 Task: In the  document enviromentalpractices.html Select the last point and add comment:  'Excellent point!' Insert emoji reactions: 'Smile' Select all the potins and apply Title Case
Action: Mouse moved to (252, 396)
Screenshot: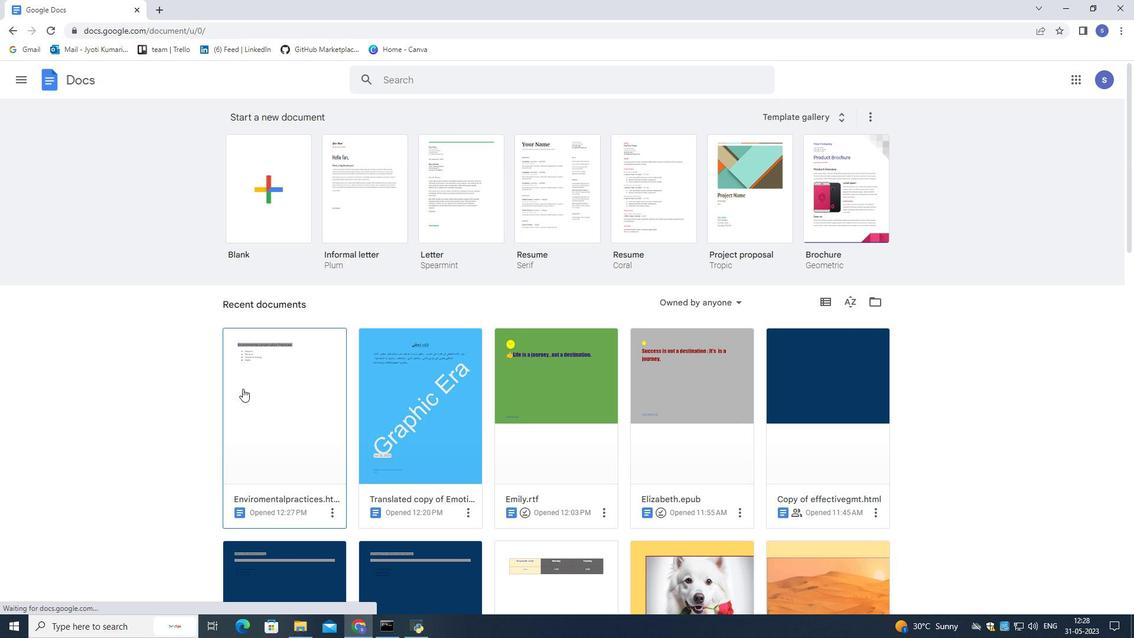 
Action: Mouse pressed left at (252, 396)
Screenshot: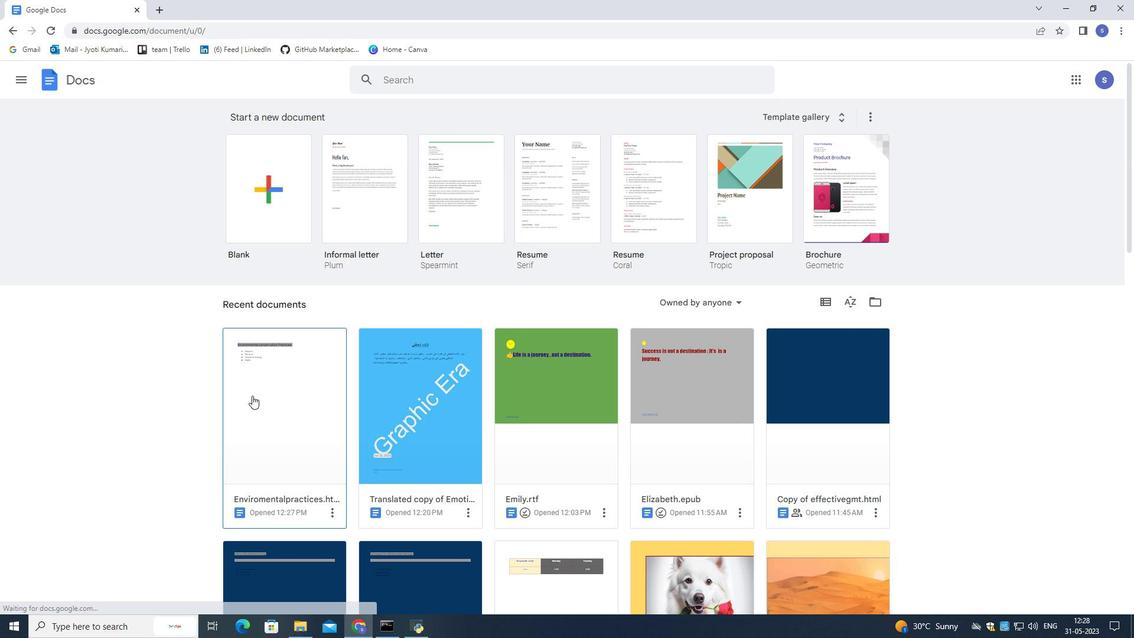 
Action: Mouse moved to (367, 281)
Screenshot: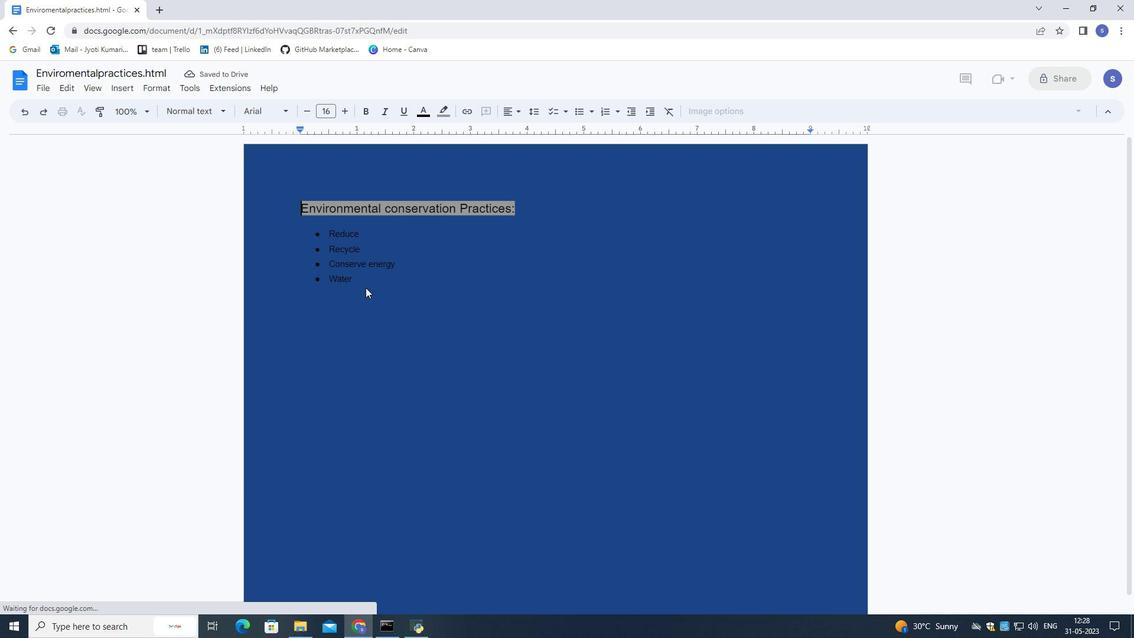 
Action: Mouse pressed left at (367, 281)
Screenshot: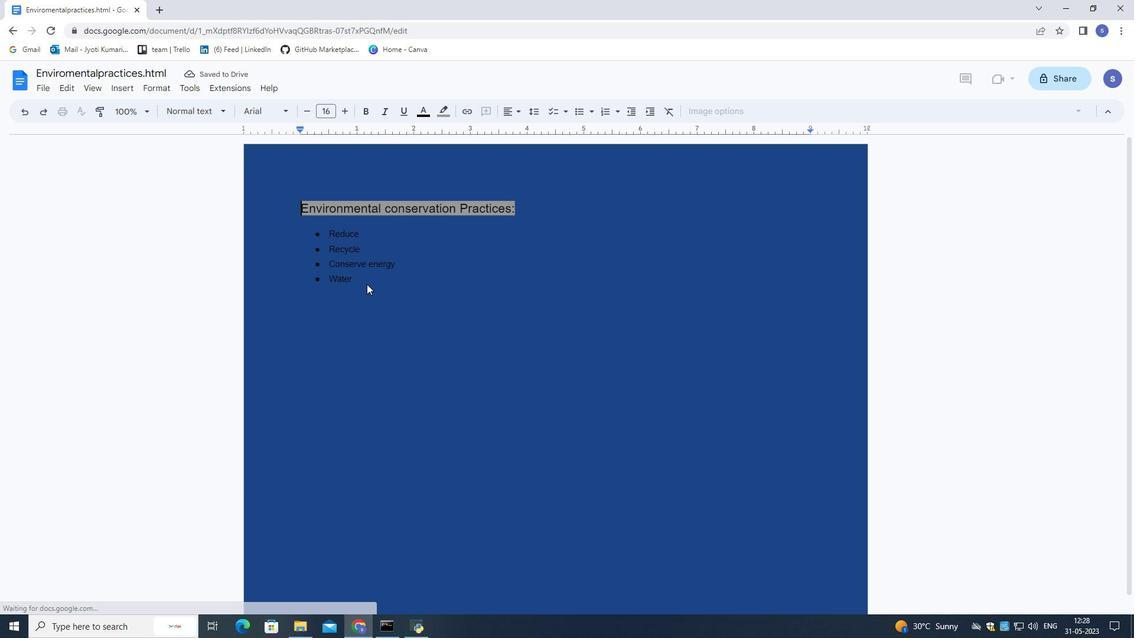 
Action: Mouse moved to (366, 277)
Screenshot: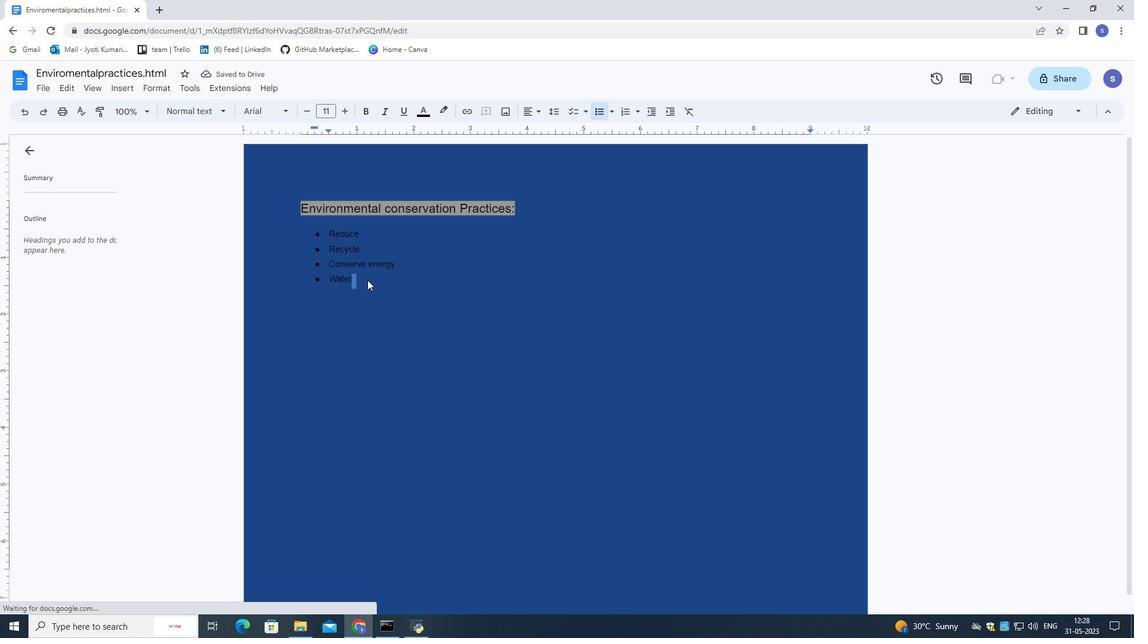 
Action: Mouse pressed left at (366, 277)
Screenshot: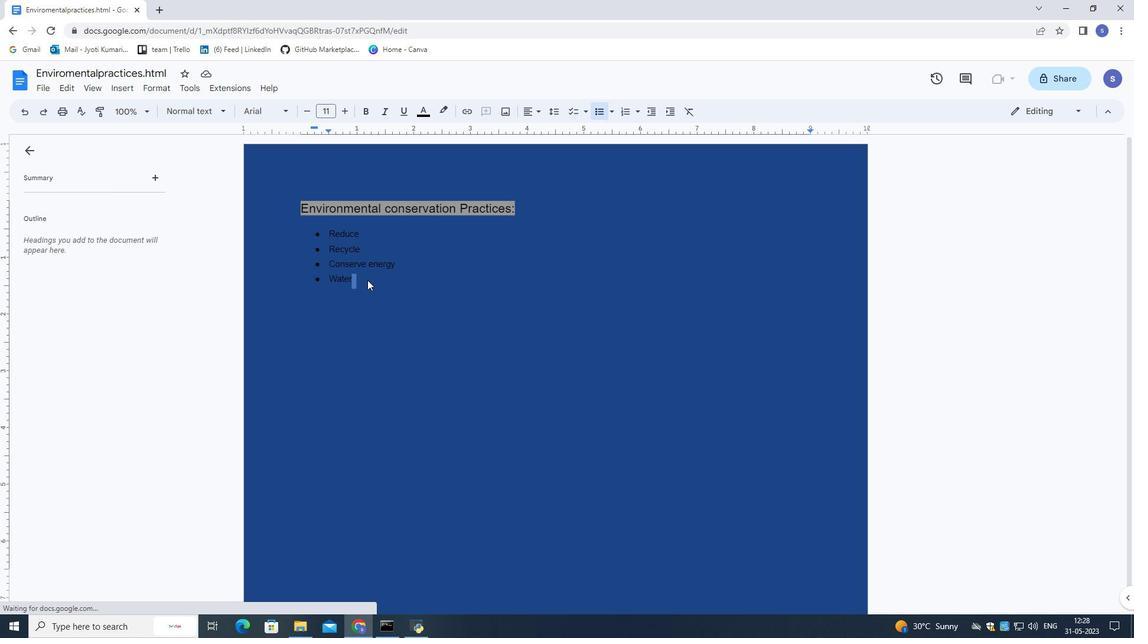 
Action: Mouse moved to (361, 296)
Screenshot: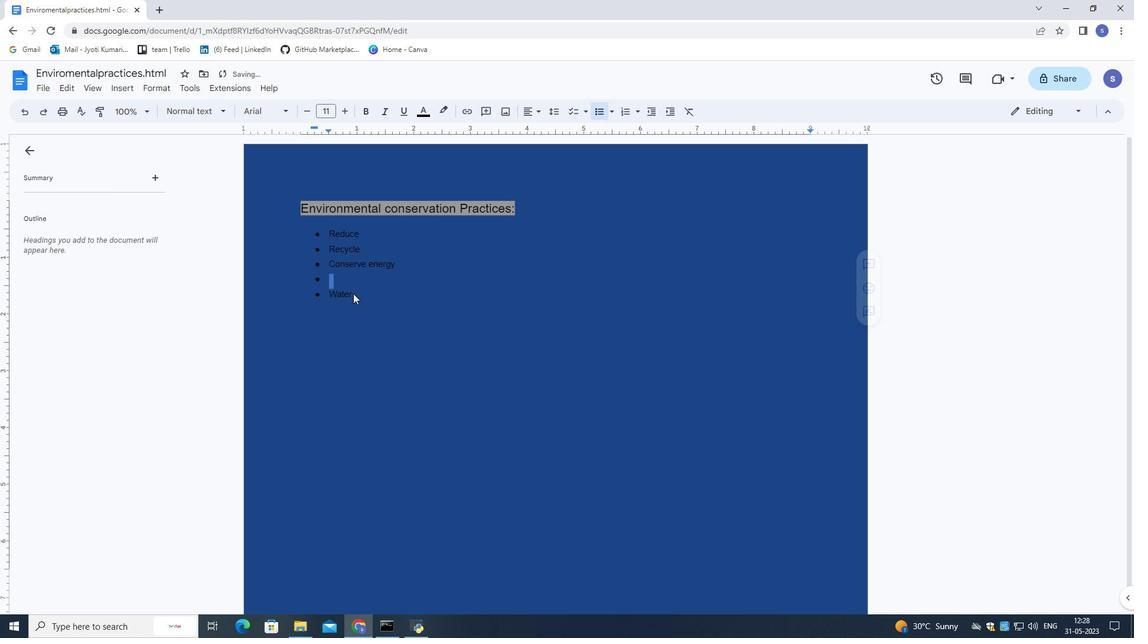 
Action: Mouse pressed left at (361, 296)
Screenshot: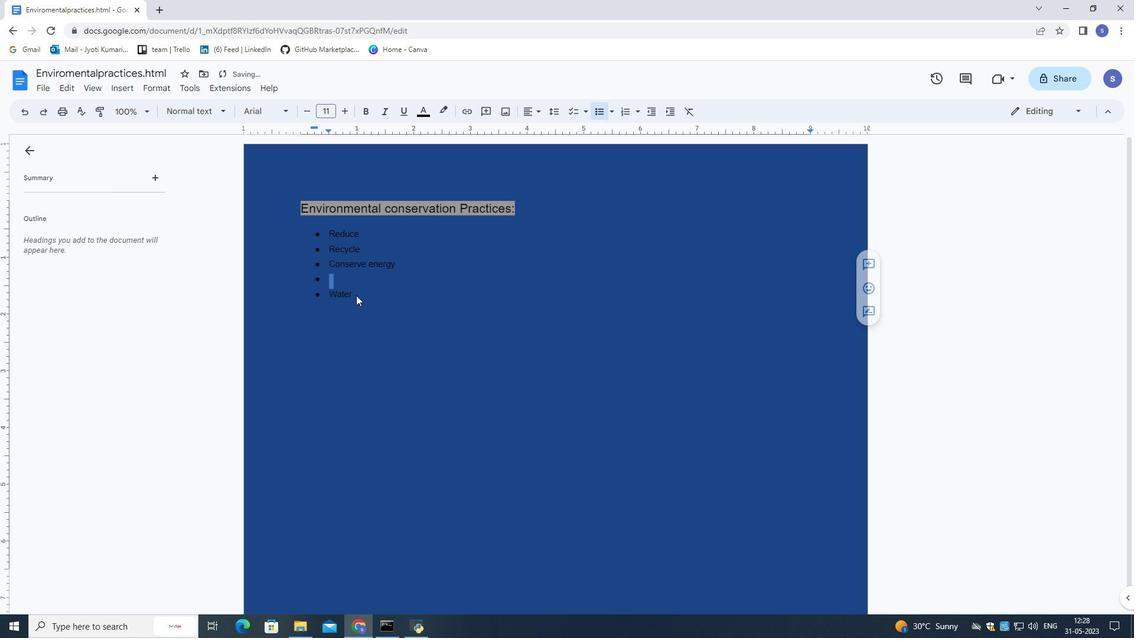 
Action: Mouse moved to (359, 294)
Screenshot: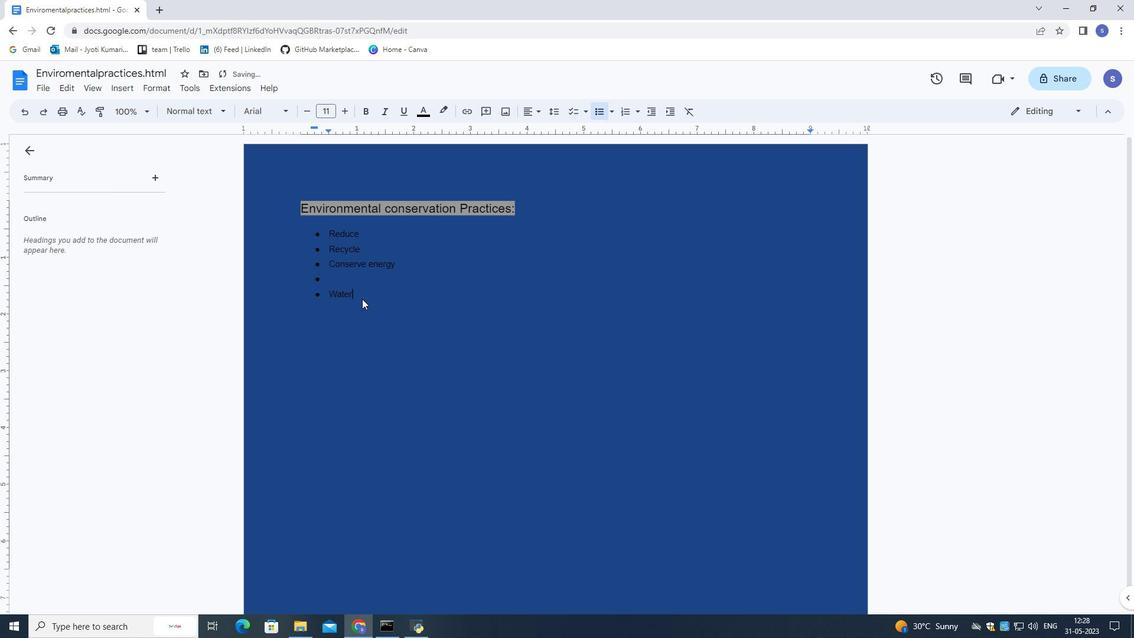 
Action: Key pressed ctrl+Z
Screenshot: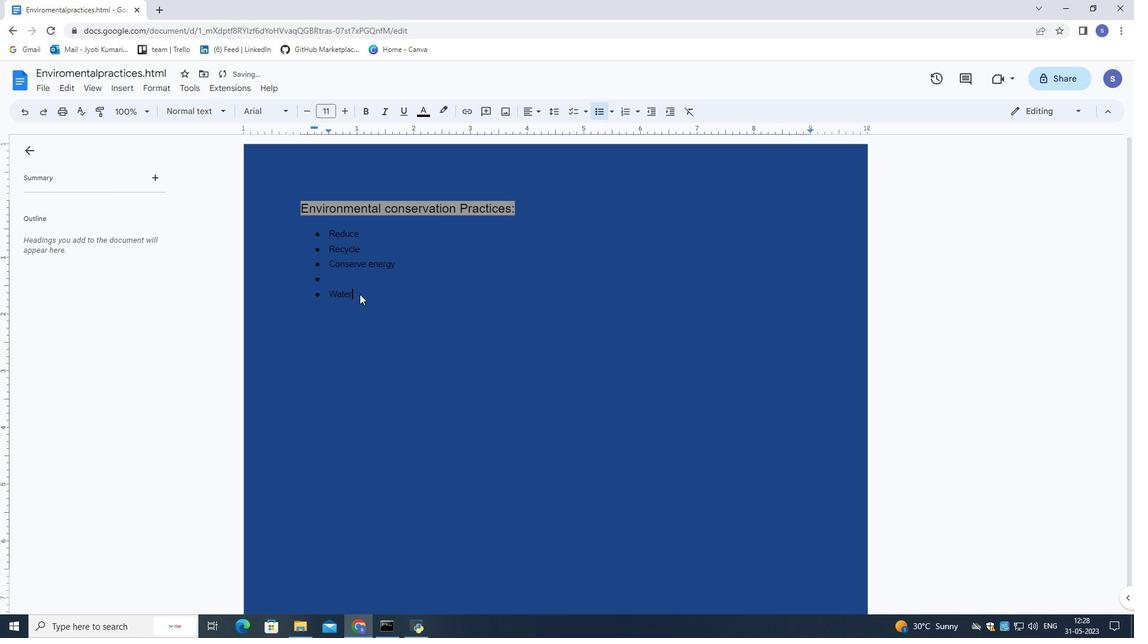 
Action: Mouse moved to (371, 278)
Screenshot: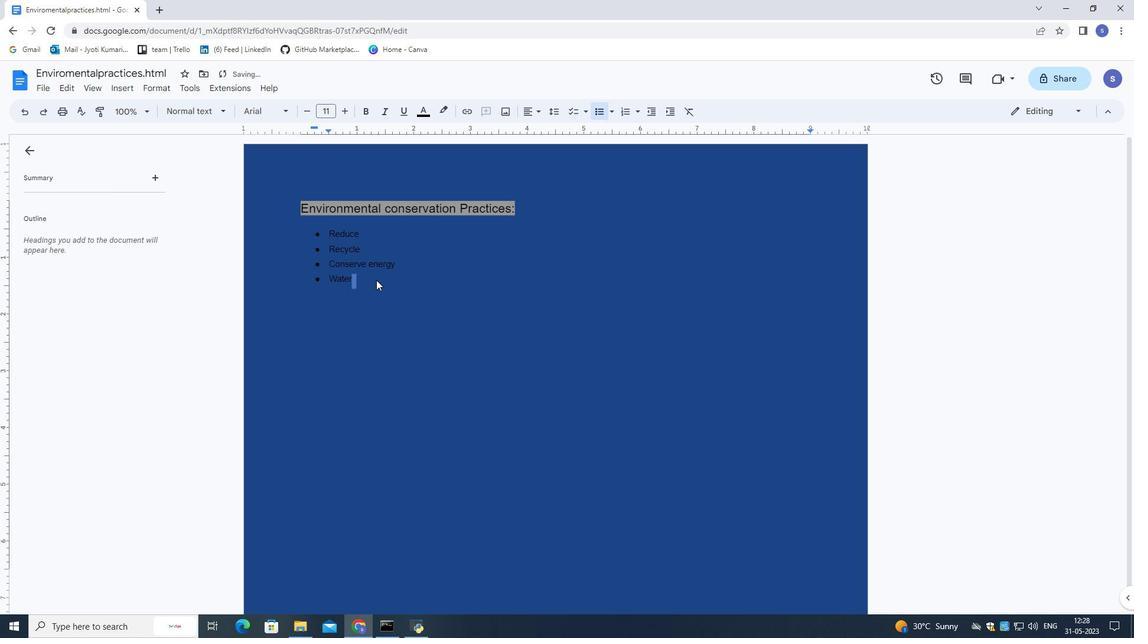 
Action: Mouse pressed left at (371, 278)
Screenshot: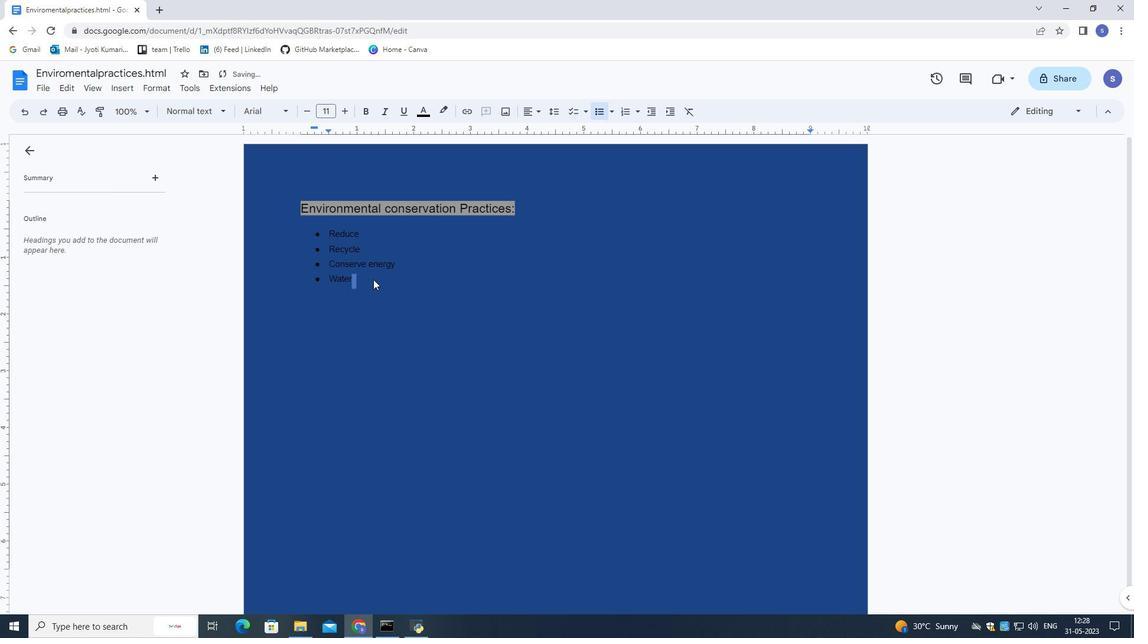 
Action: Mouse moved to (323, 285)
Screenshot: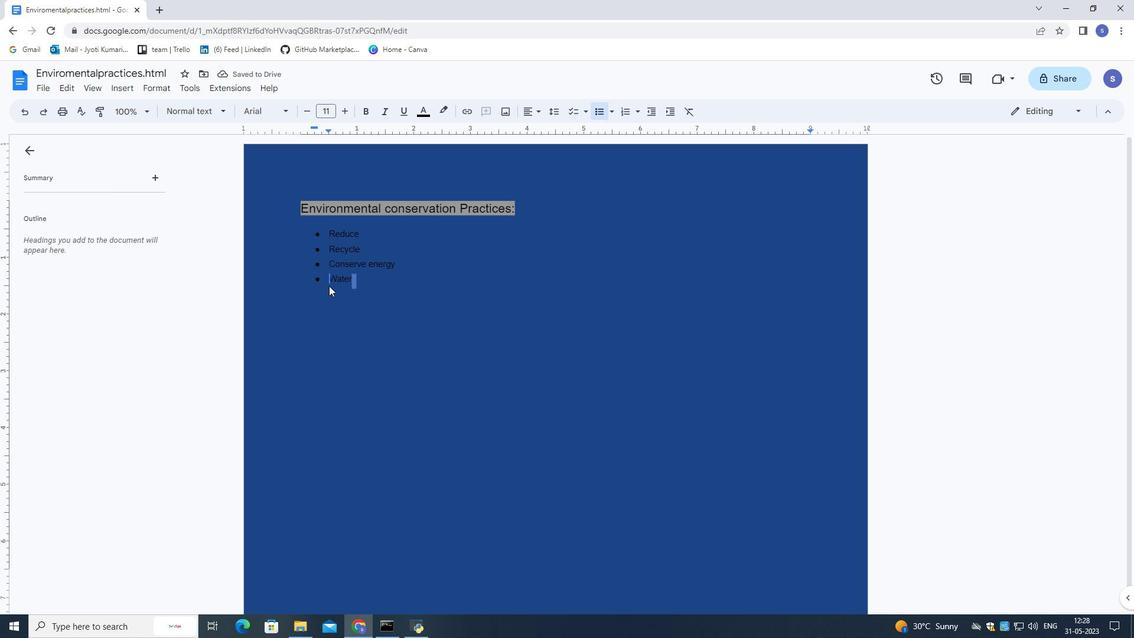 
Action: Mouse pressed left at (323, 285)
Screenshot: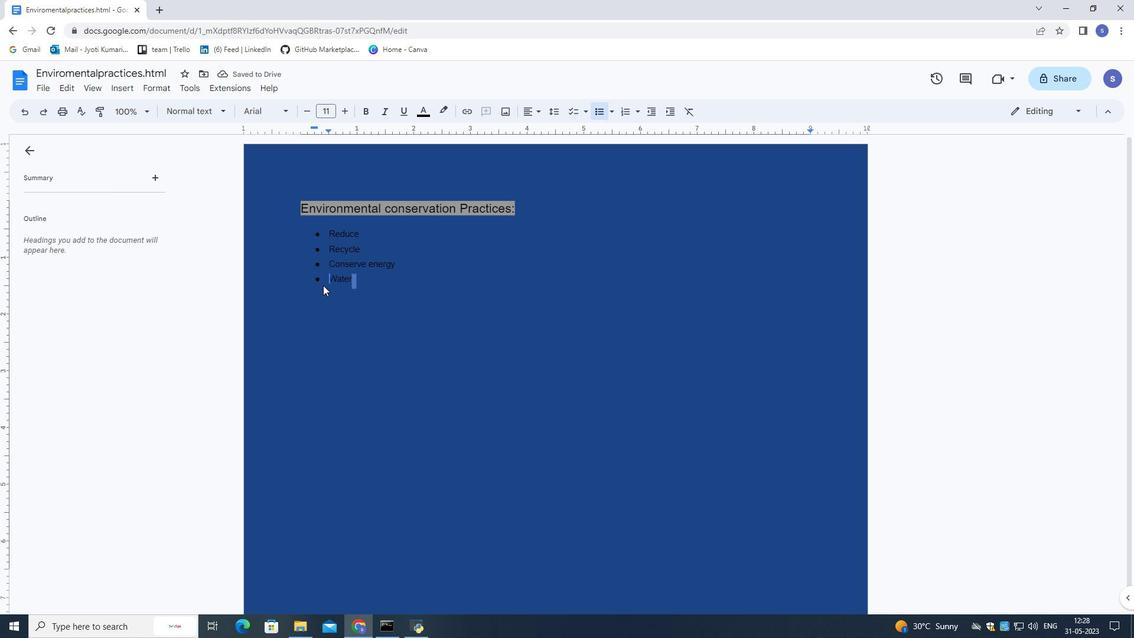 
Action: Mouse moved to (344, 315)
Screenshot: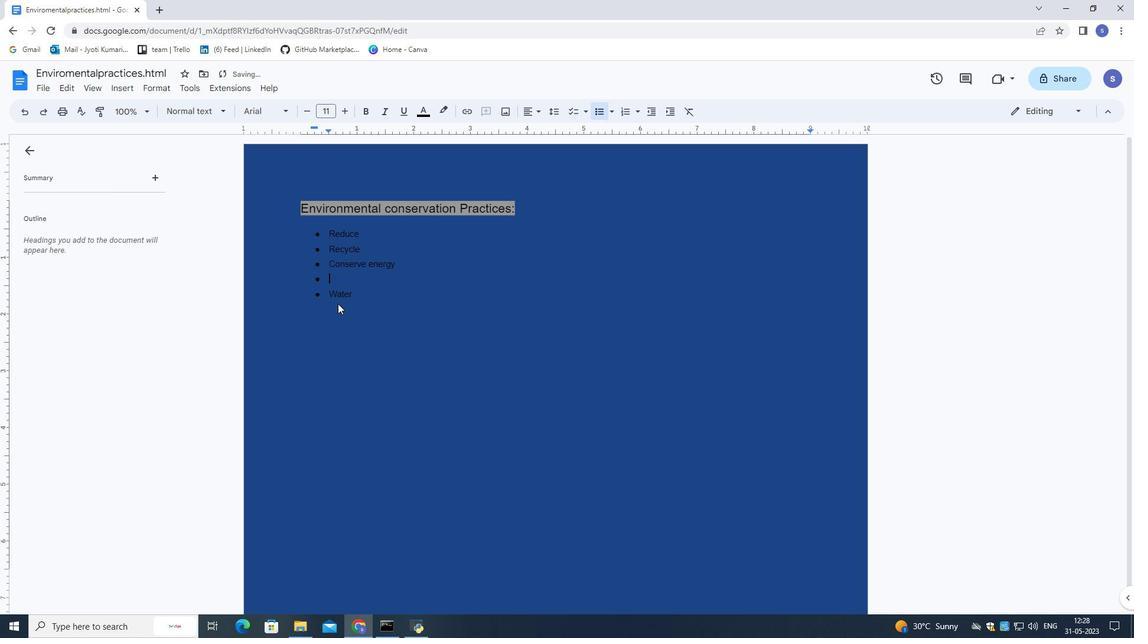 
Action: Key pressed ctrl+Z
Screenshot: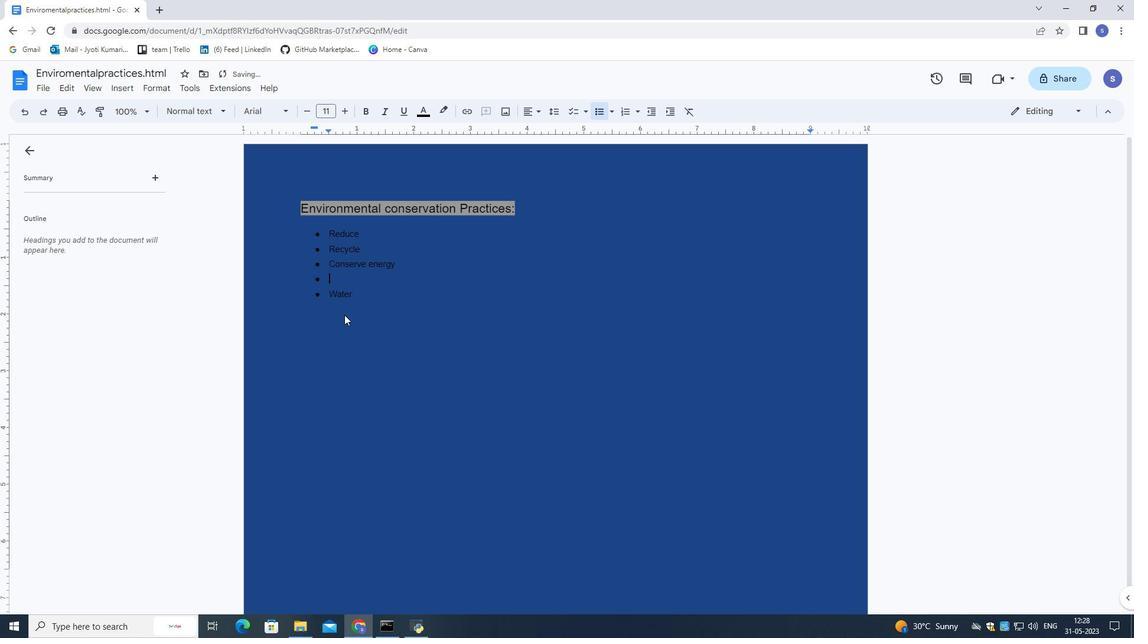 
Action: Mouse moved to (345, 315)
Screenshot: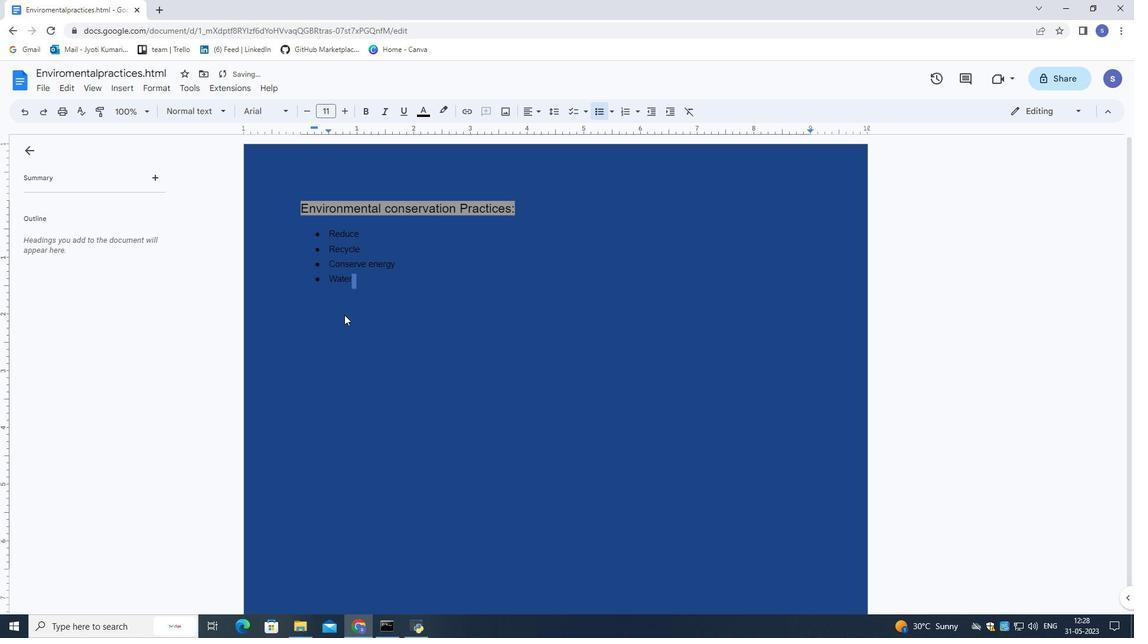 
Action: Mouse pressed left at (345, 315)
Screenshot: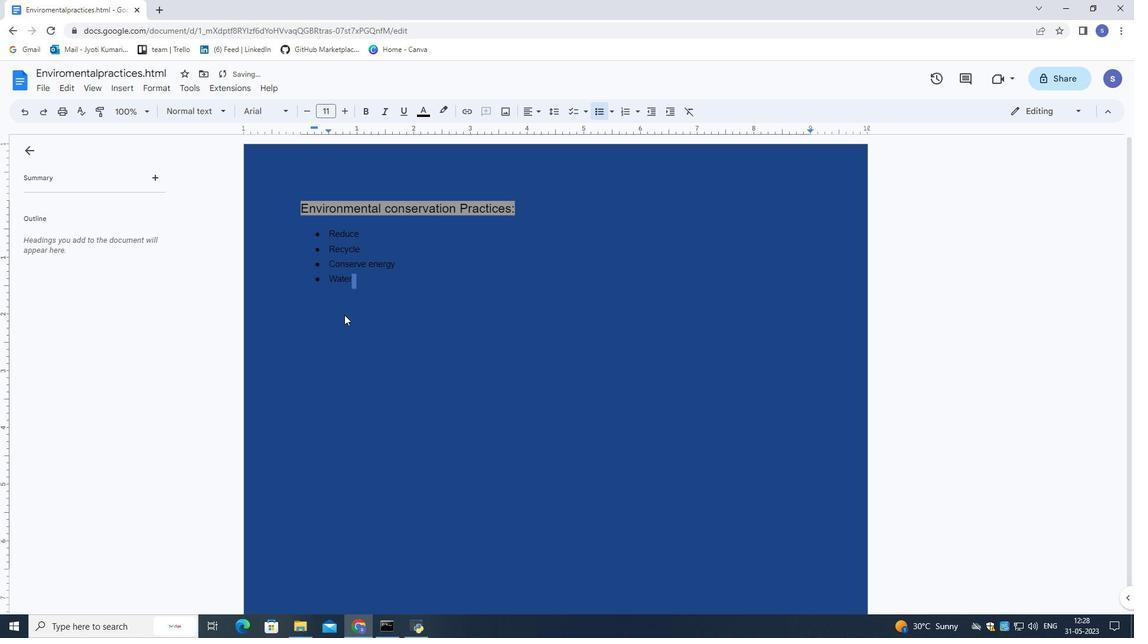 
Action: Mouse moved to (358, 323)
Screenshot: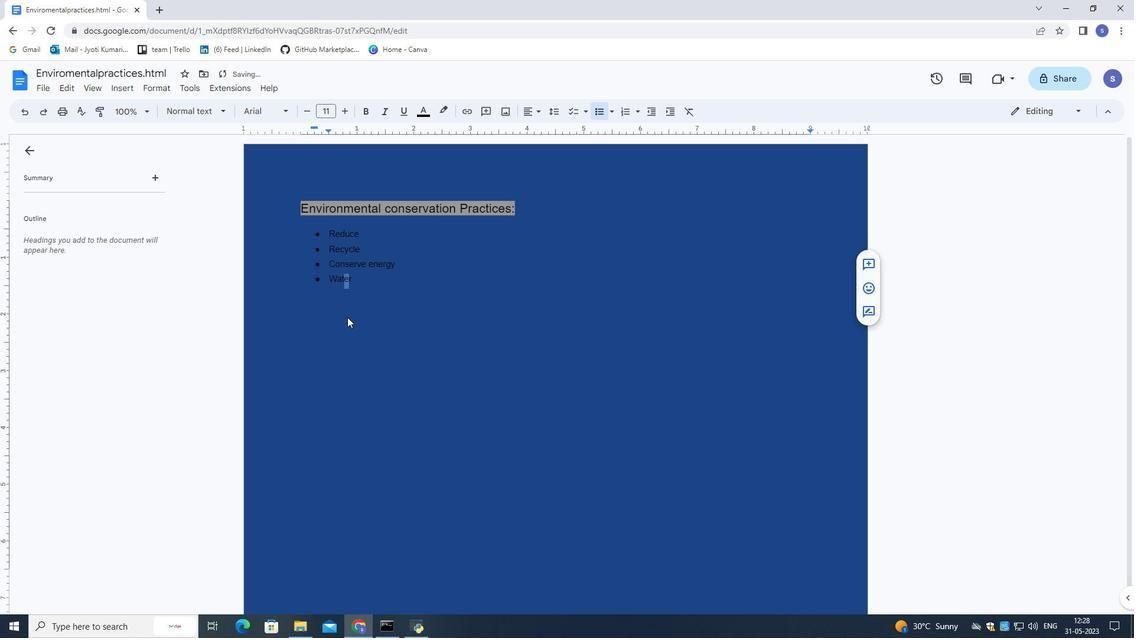 
Action: Mouse pressed left at (357, 323)
Screenshot: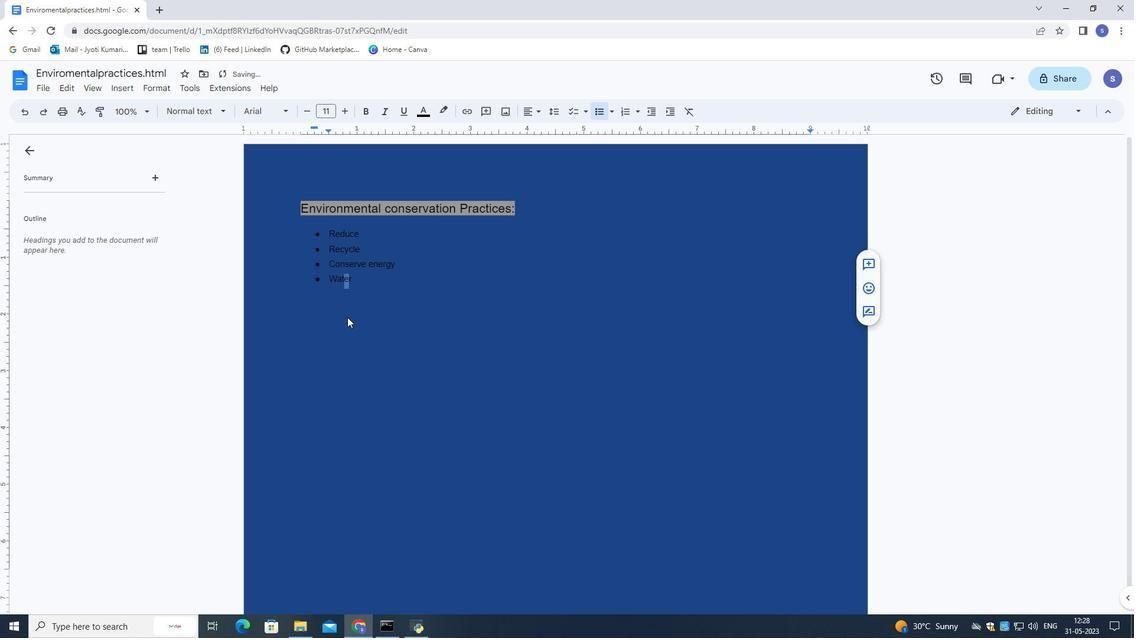 
Action: Mouse moved to (442, 315)
Screenshot: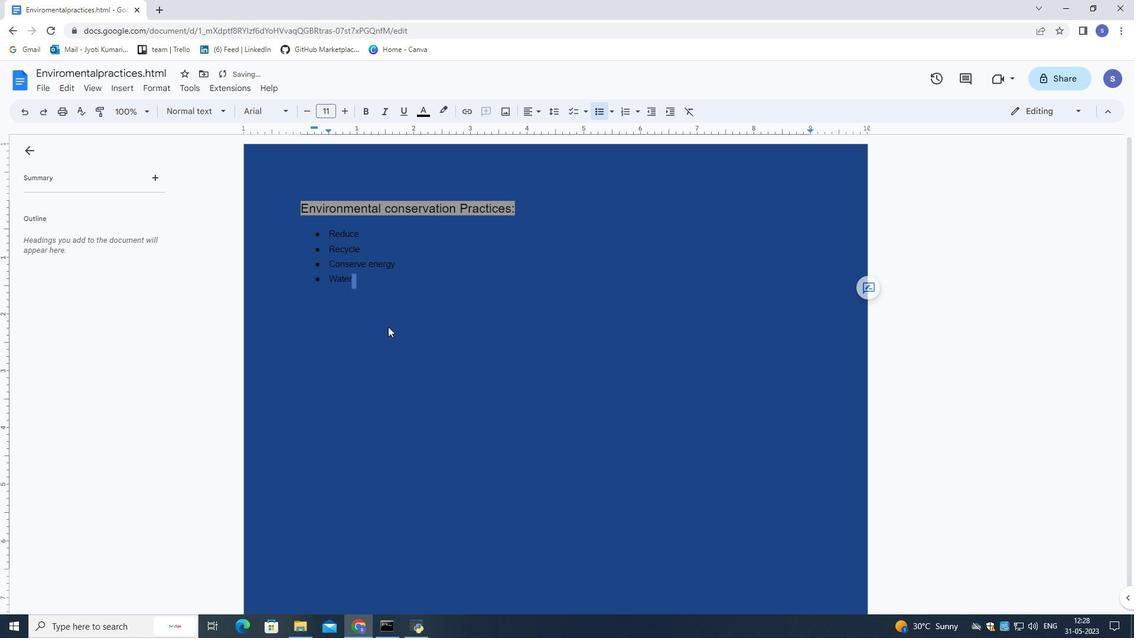 
Action: Mouse pressed left at (442, 315)
Screenshot: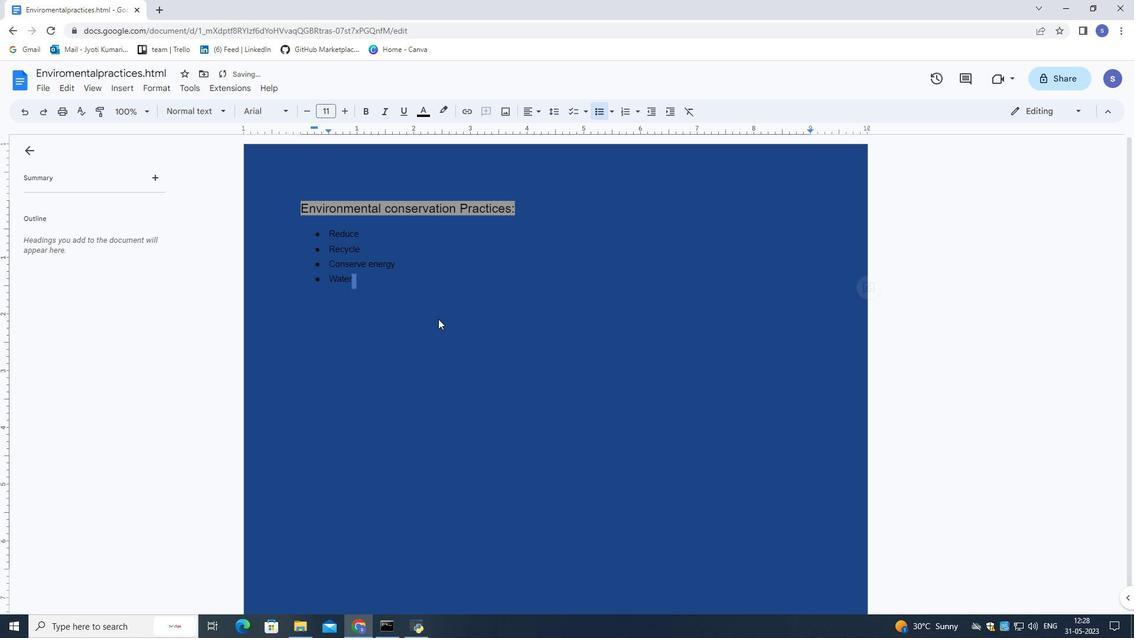 
Action: Mouse moved to (363, 276)
Screenshot: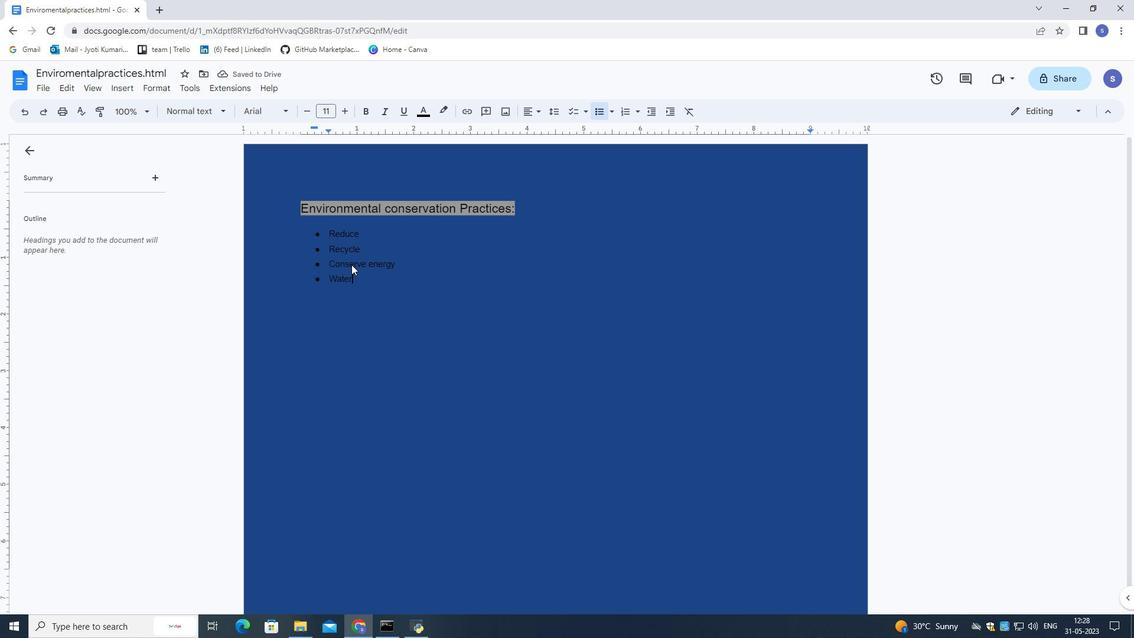 
Action: Mouse pressed left at (363, 276)
Screenshot: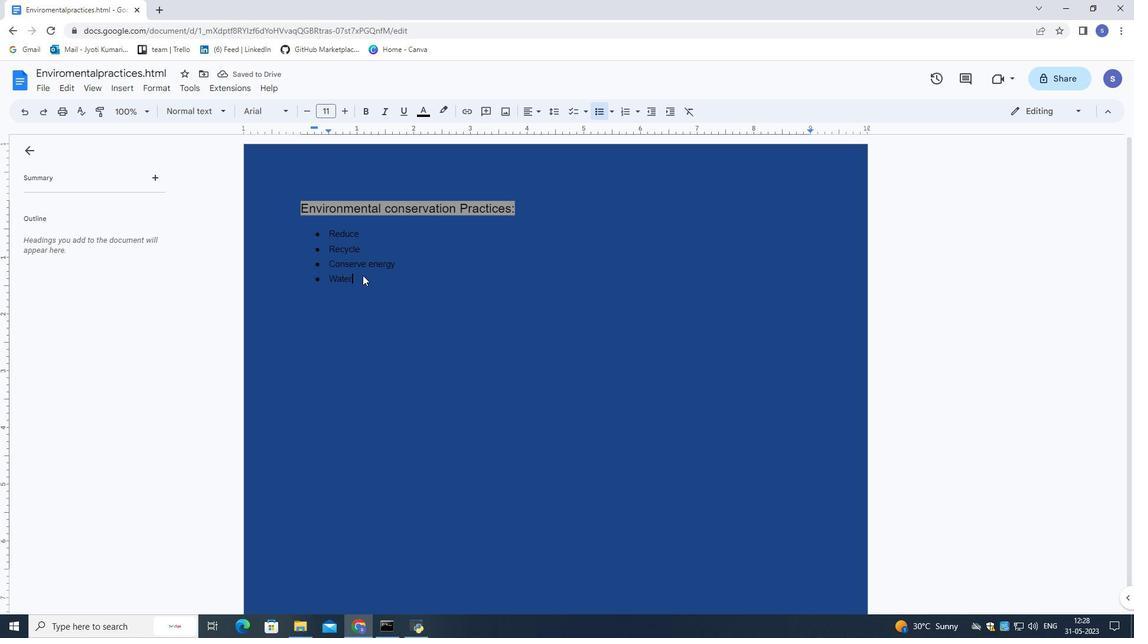 
Action: Mouse moved to (126, 88)
Screenshot: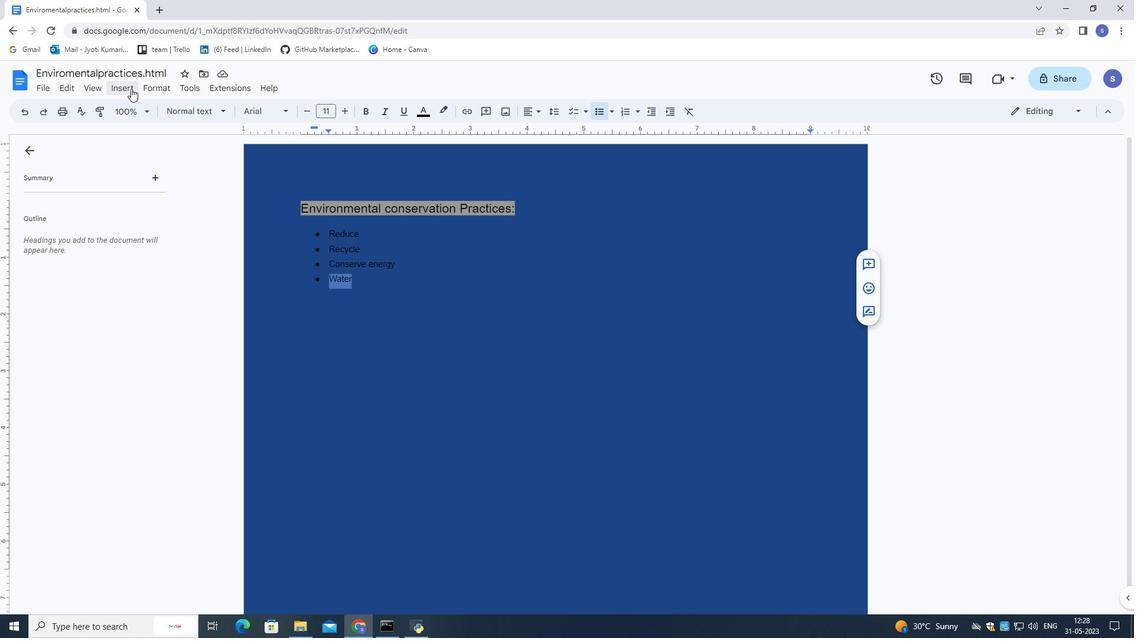 
Action: Mouse pressed left at (126, 88)
Screenshot: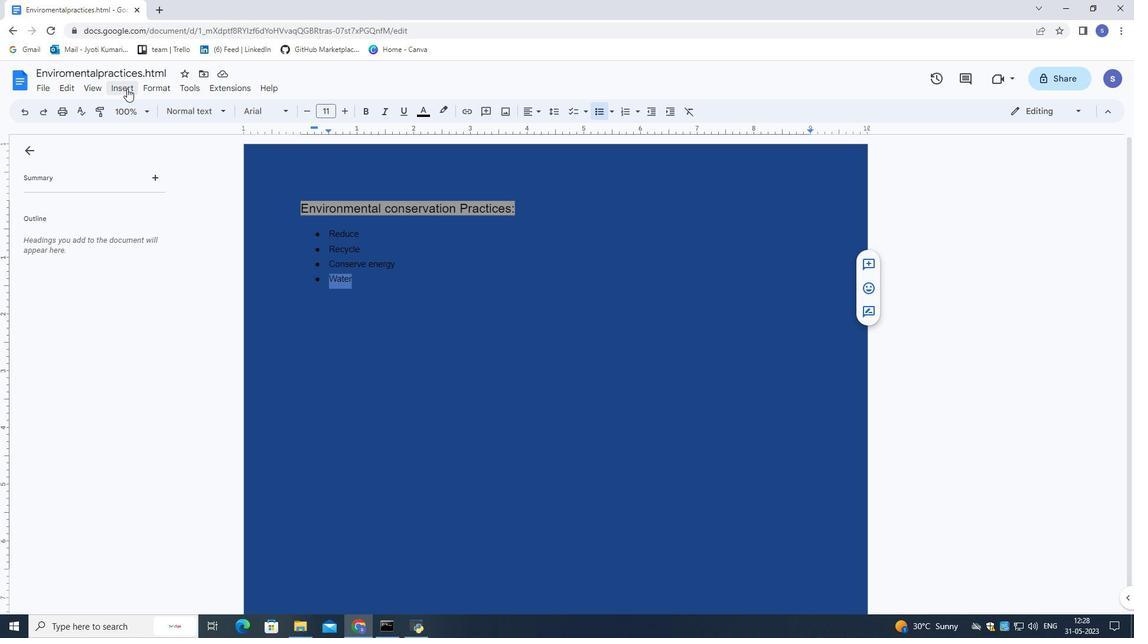 
Action: Mouse moved to (164, 471)
Screenshot: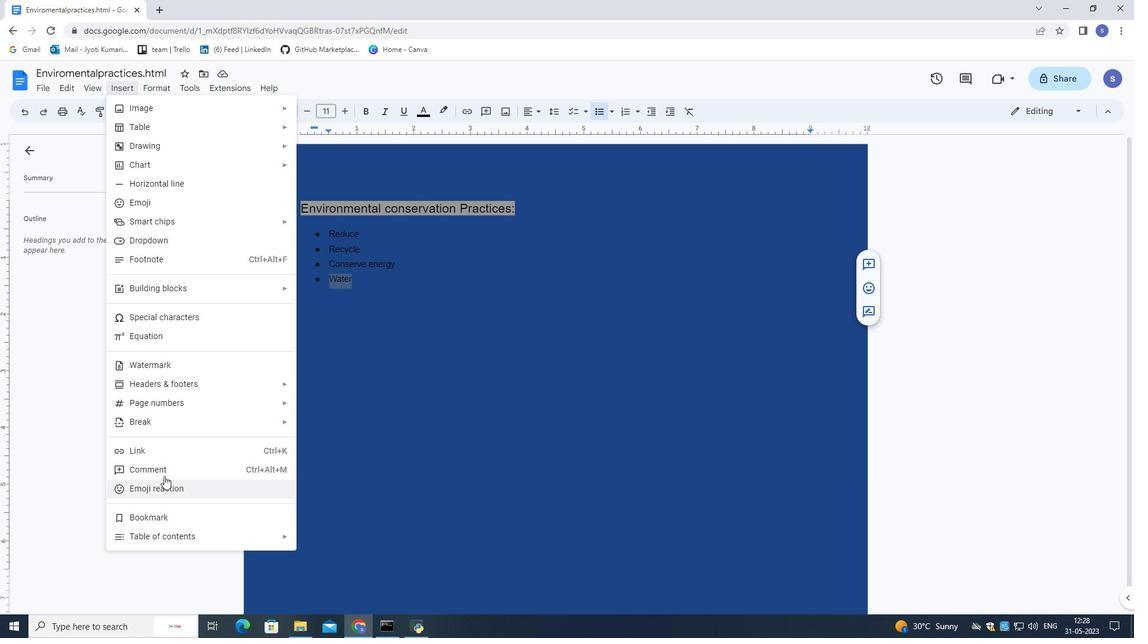 
Action: Mouse pressed left at (164, 471)
Screenshot: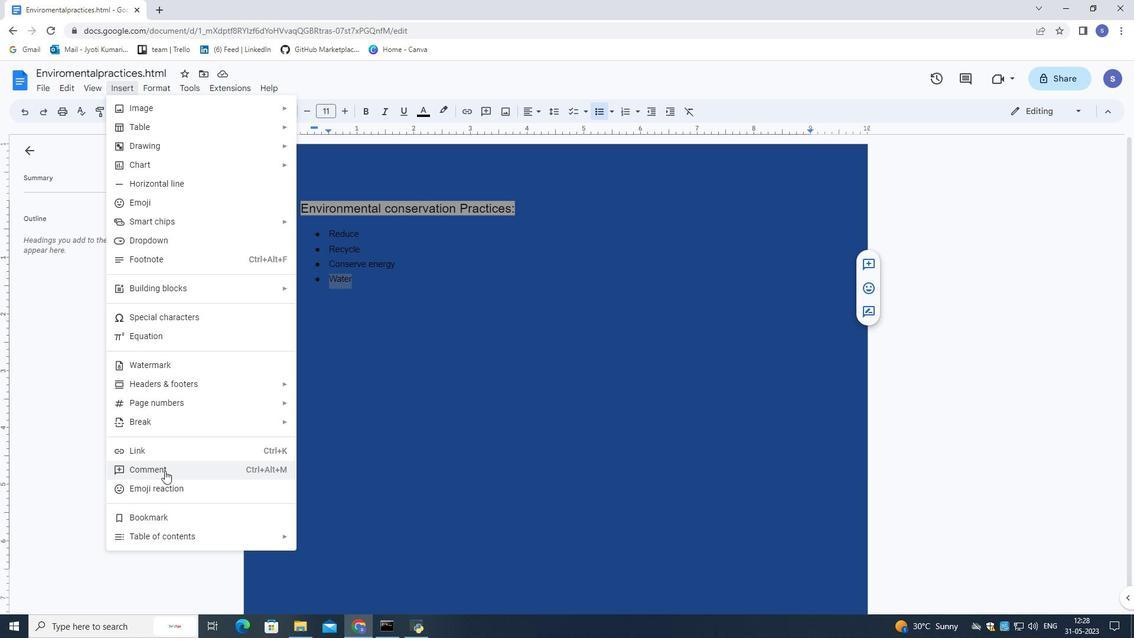 
Action: Mouse moved to (615, 319)
Screenshot: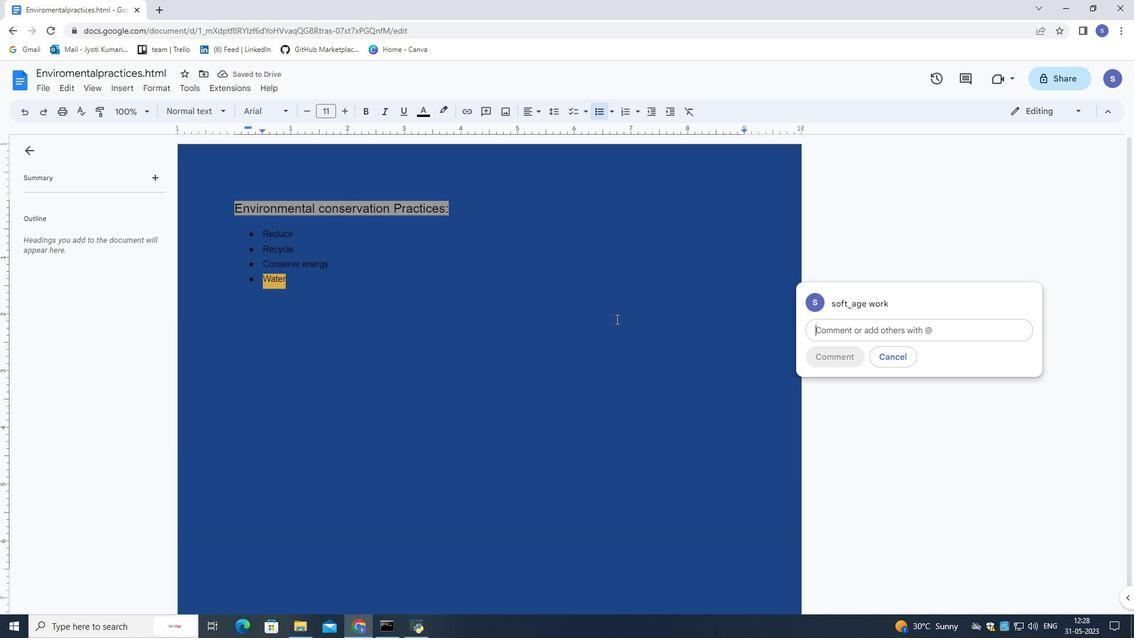 
Action: Key pressed <Key.shift>Excellent<Key.space>points
Screenshot: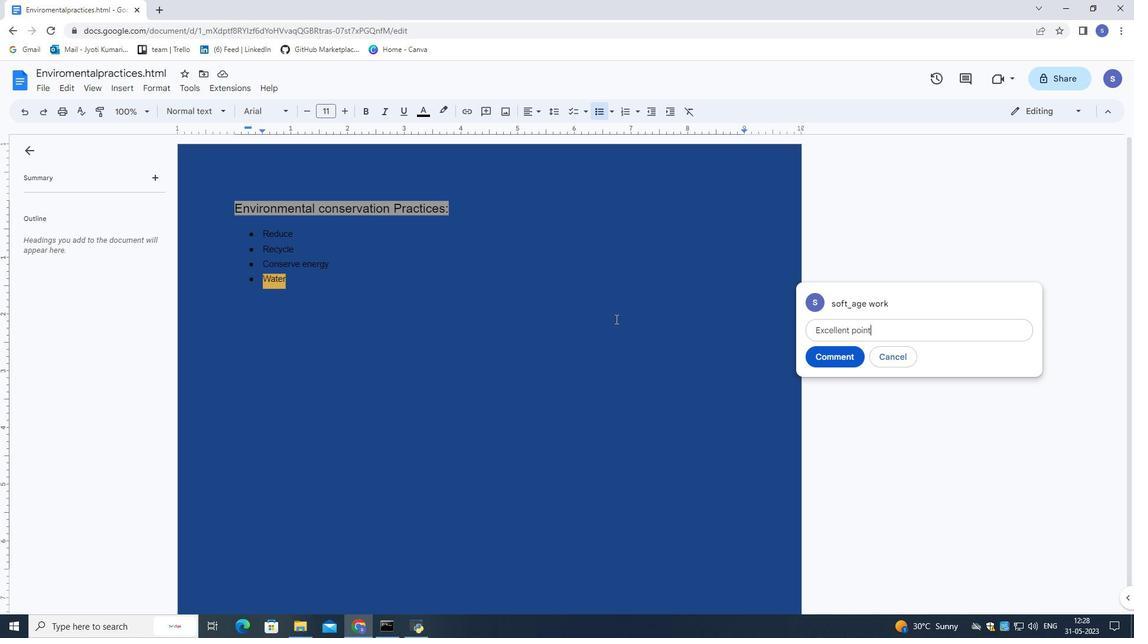 
Action: Mouse moved to (851, 361)
Screenshot: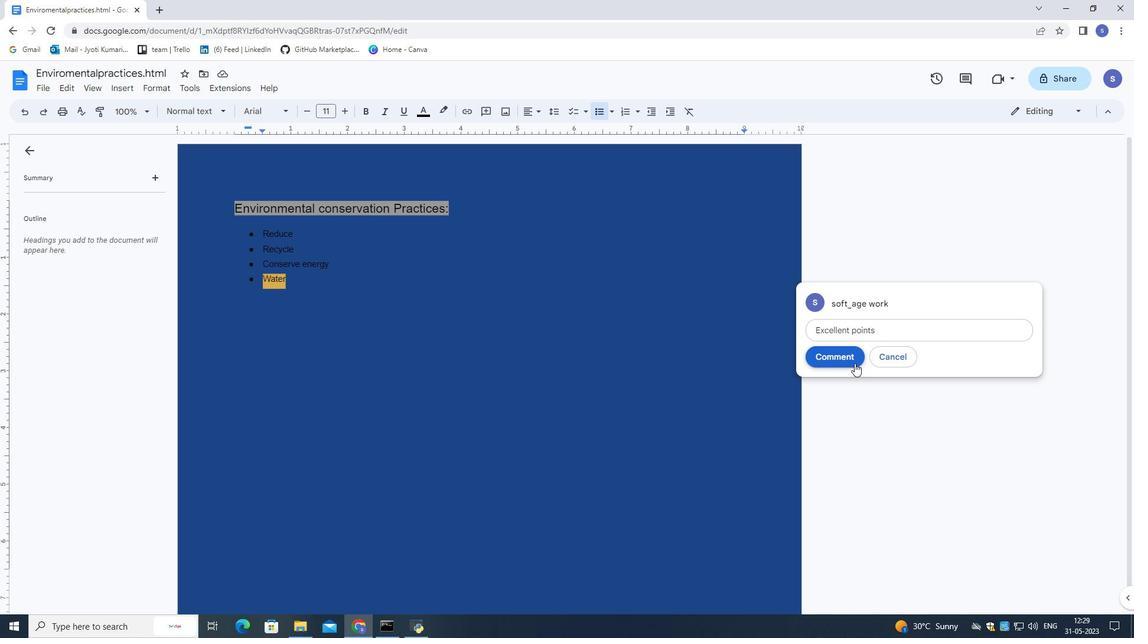 
Action: Mouse pressed left at (851, 361)
Screenshot: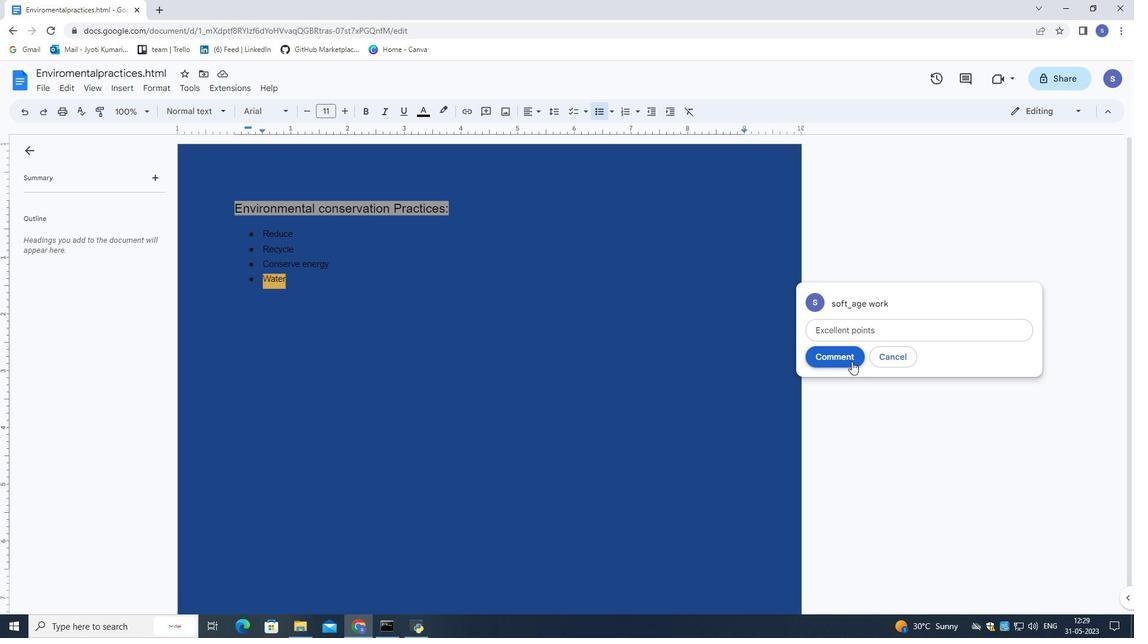 
Action: Mouse moved to (300, 292)
Screenshot: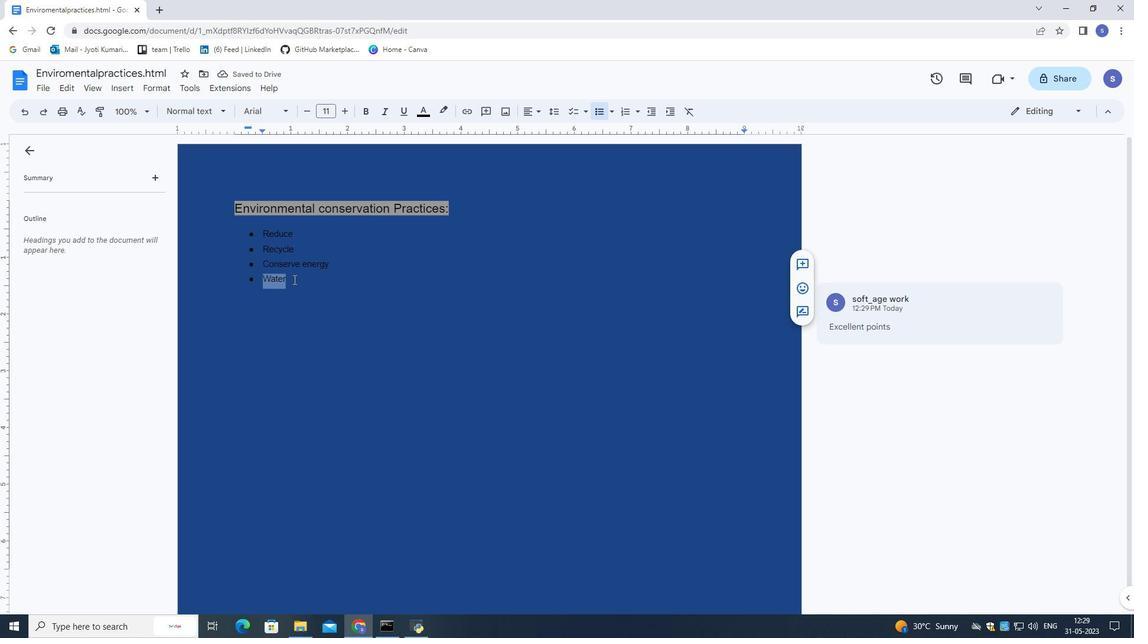 
Action: Mouse pressed left at (300, 292)
Screenshot: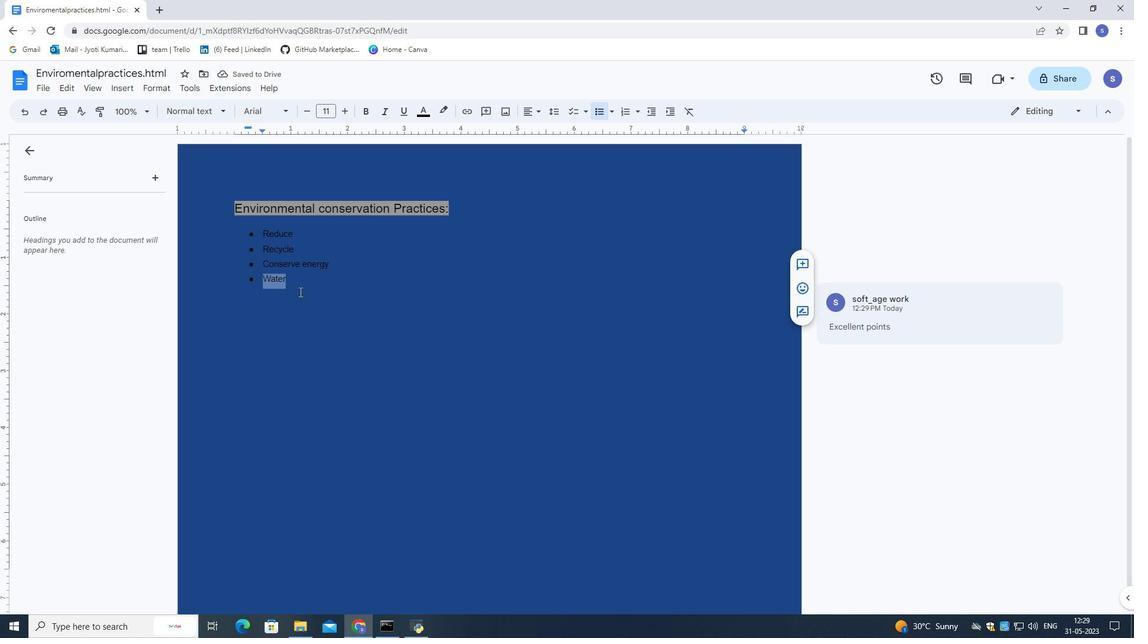 
Action: Mouse moved to (300, 278)
Screenshot: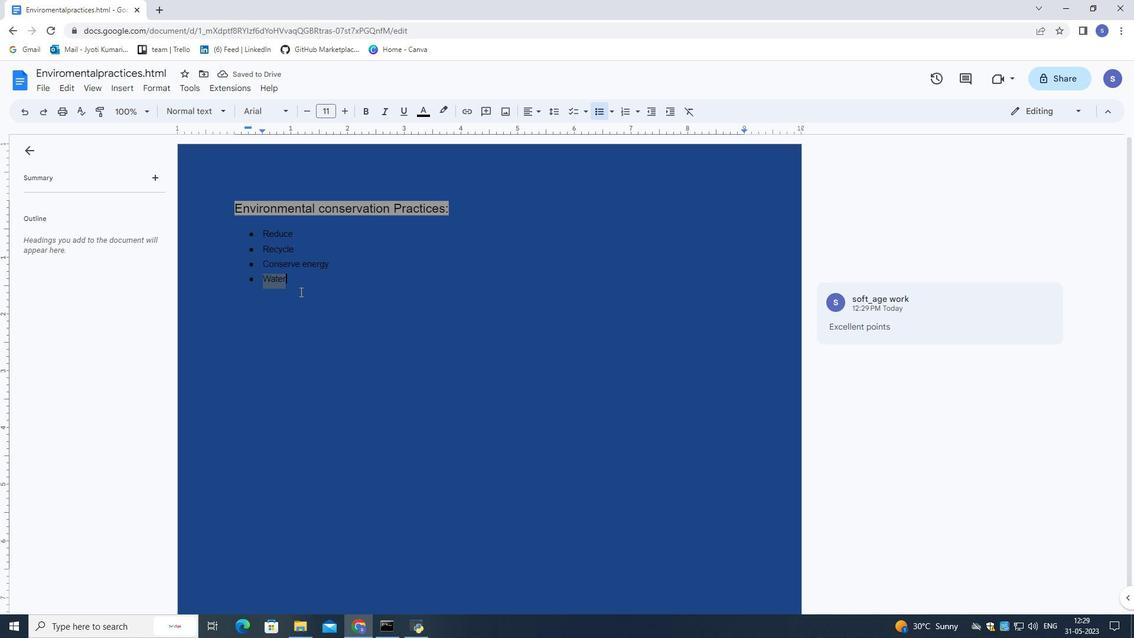 
Action: Mouse pressed left at (300, 278)
Screenshot: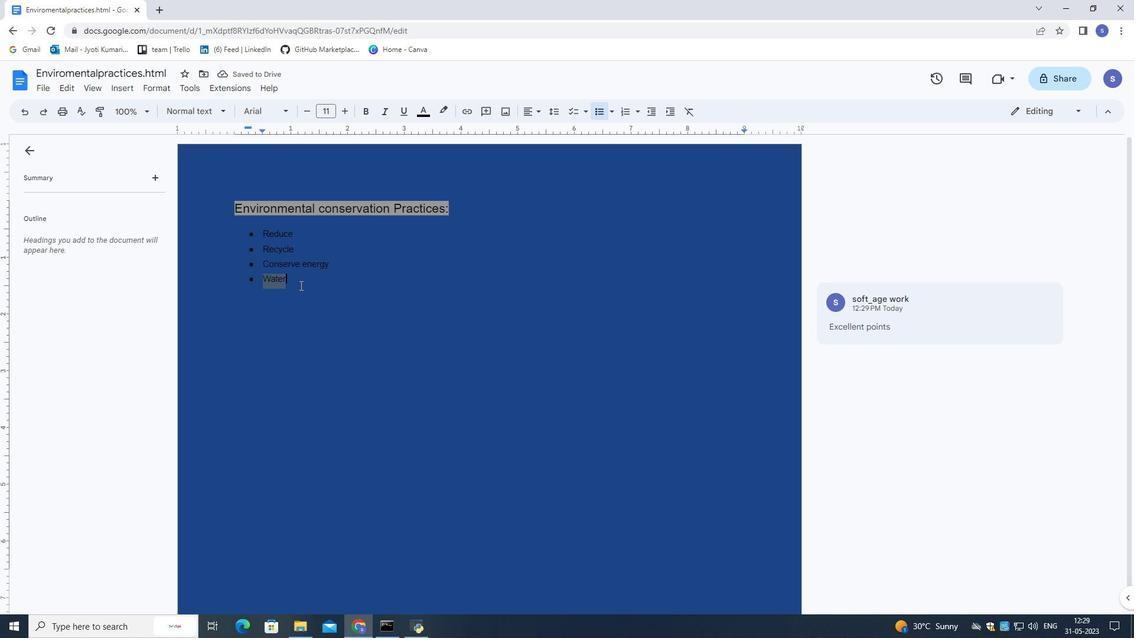 
Action: Mouse moved to (159, 85)
Screenshot: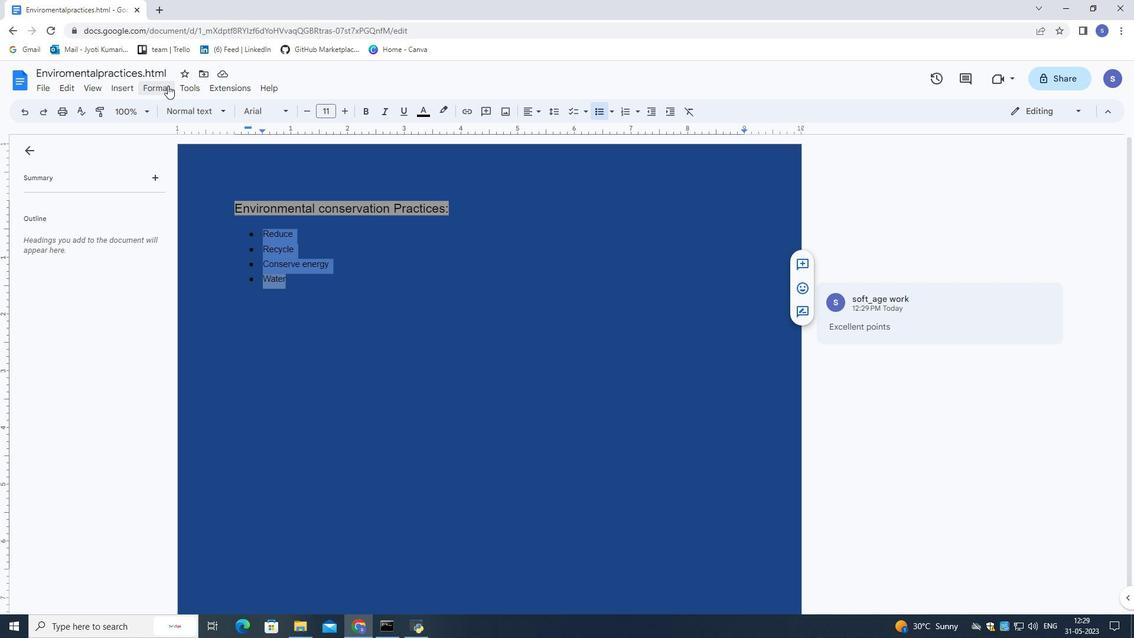 
Action: Mouse pressed left at (159, 85)
Screenshot: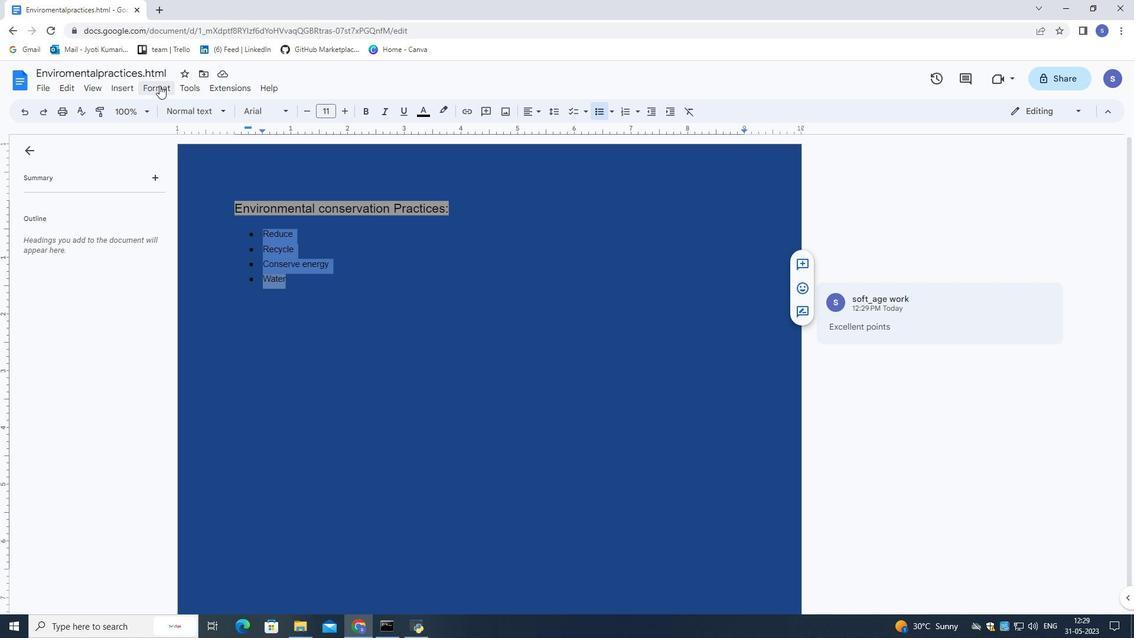 
Action: Mouse moved to (400, 253)
Screenshot: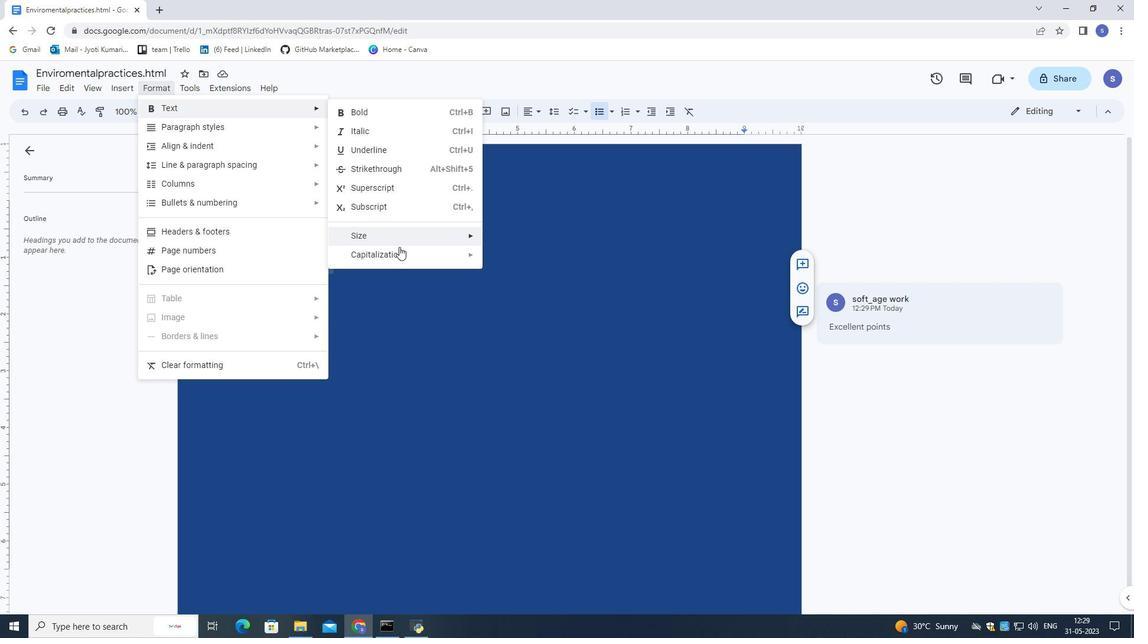 
Action: Mouse pressed left at (400, 253)
Screenshot: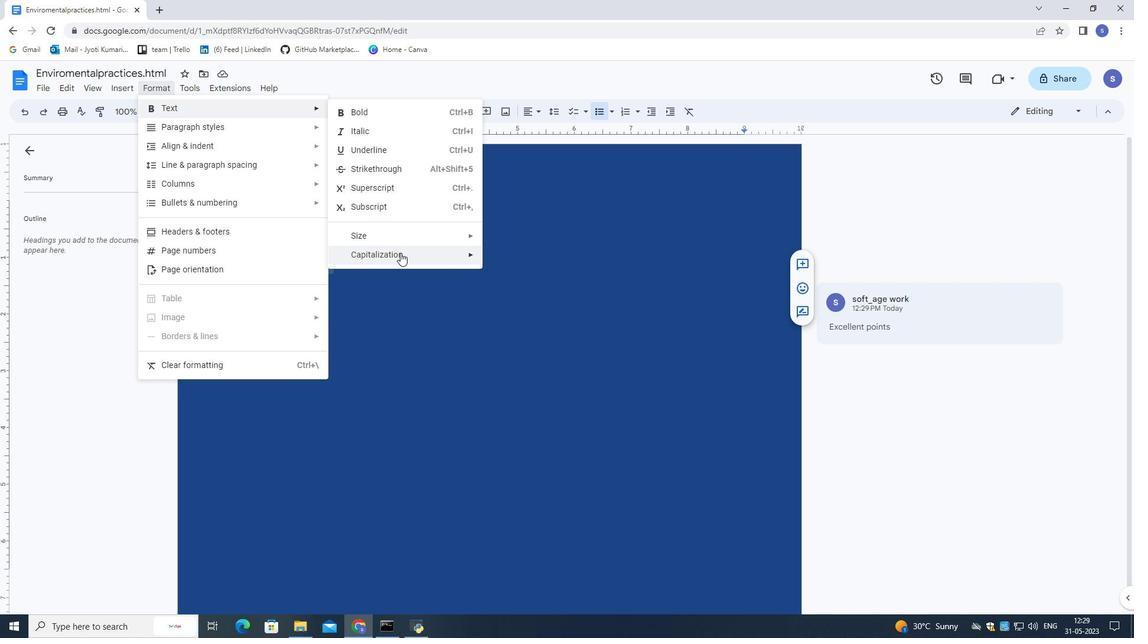 
Action: Mouse moved to (503, 299)
Screenshot: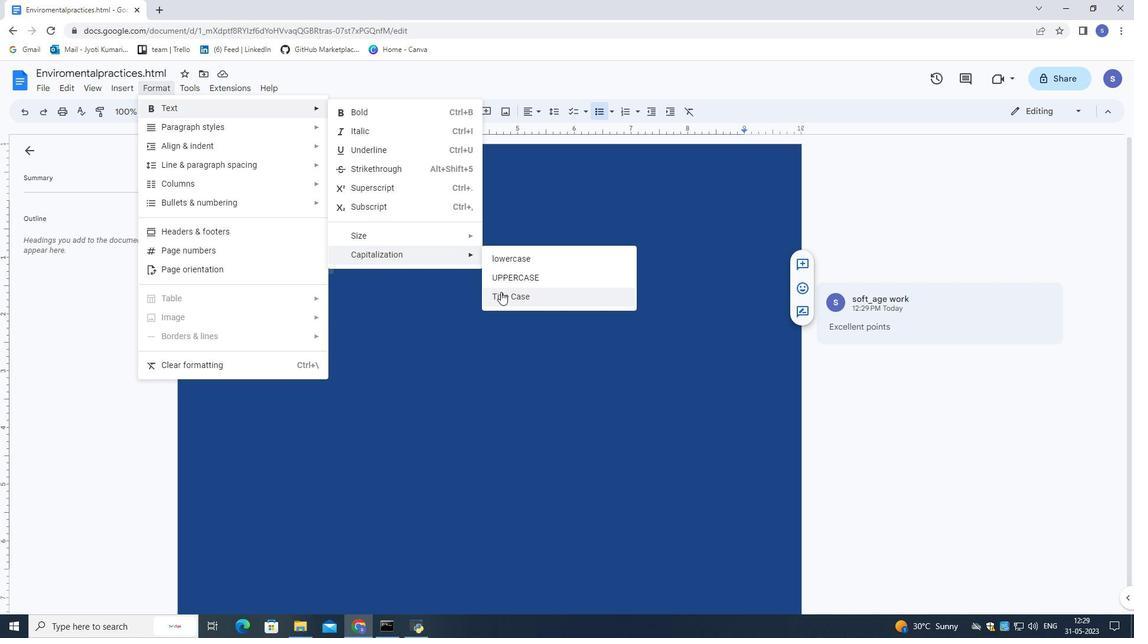 
Action: Mouse pressed left at (503, 299)
Screenshot: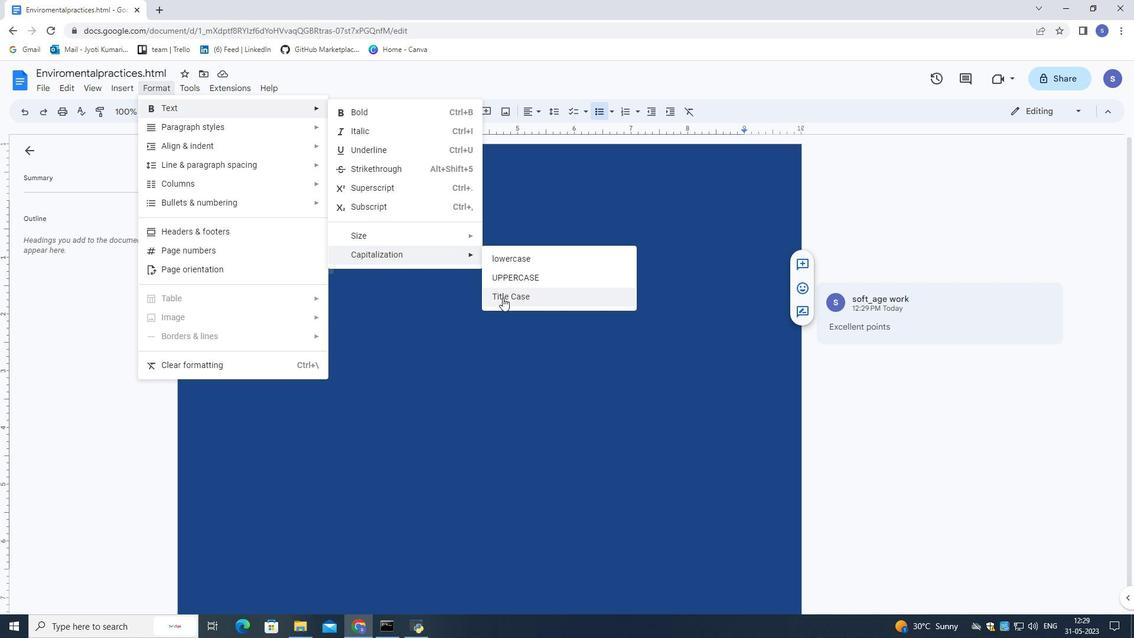 
Action: Mouse moved to (494, 296)
Screenshot: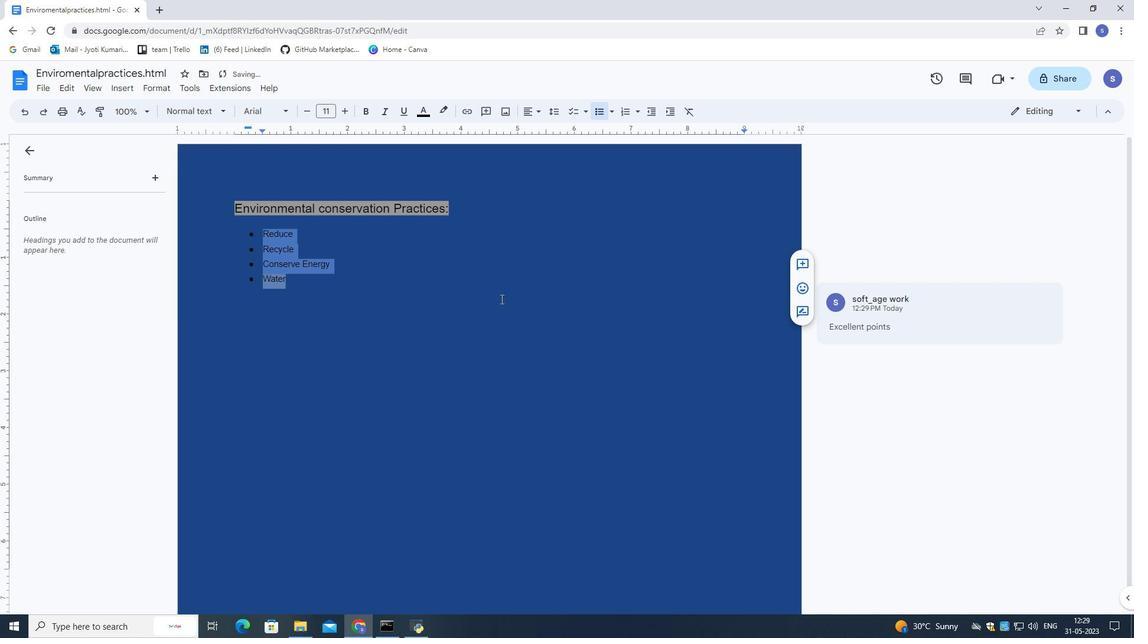 
Action: Mouse pressed left at (494, 296)
Screenshot: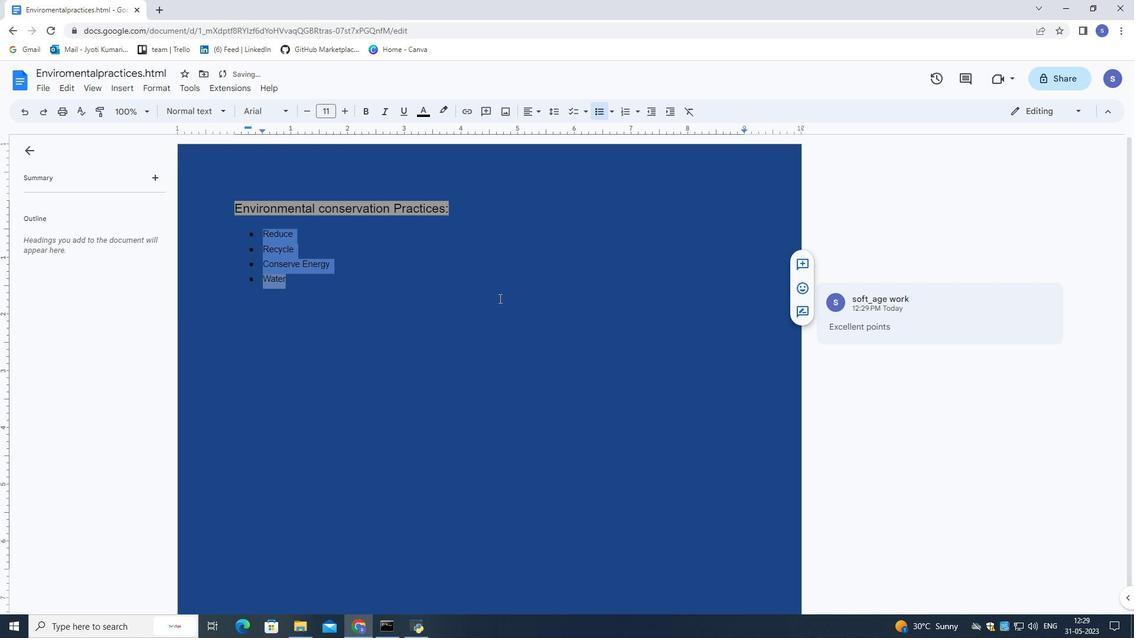 
Action: Mouse moved to (804, 286)
Screenshot: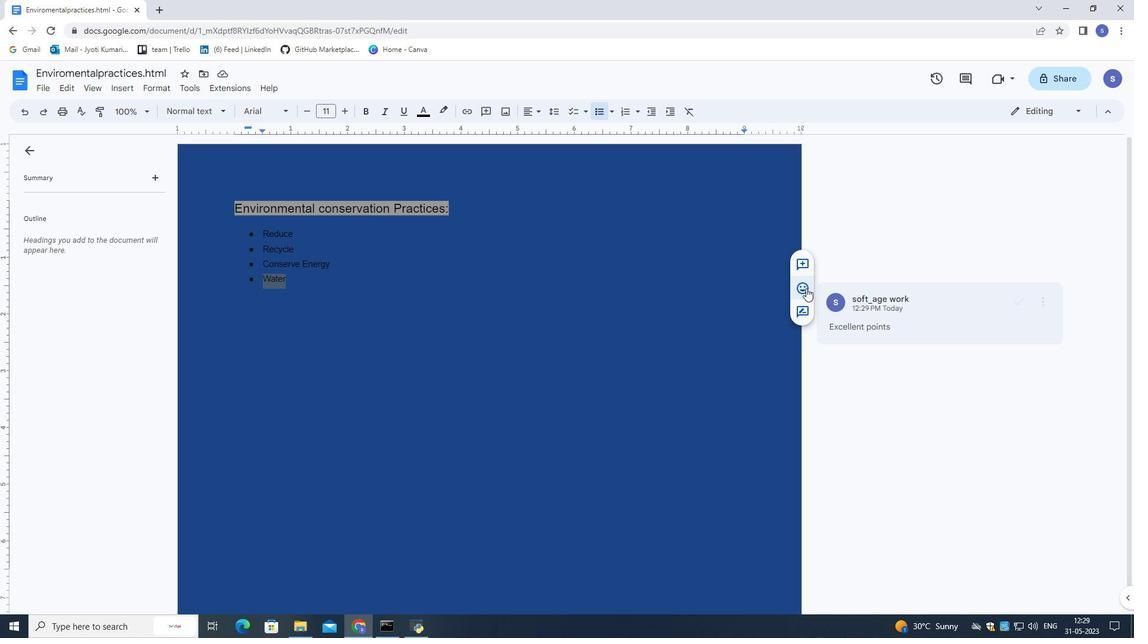 
Action: Mouse pressed left at (804, 286)
Screenshot: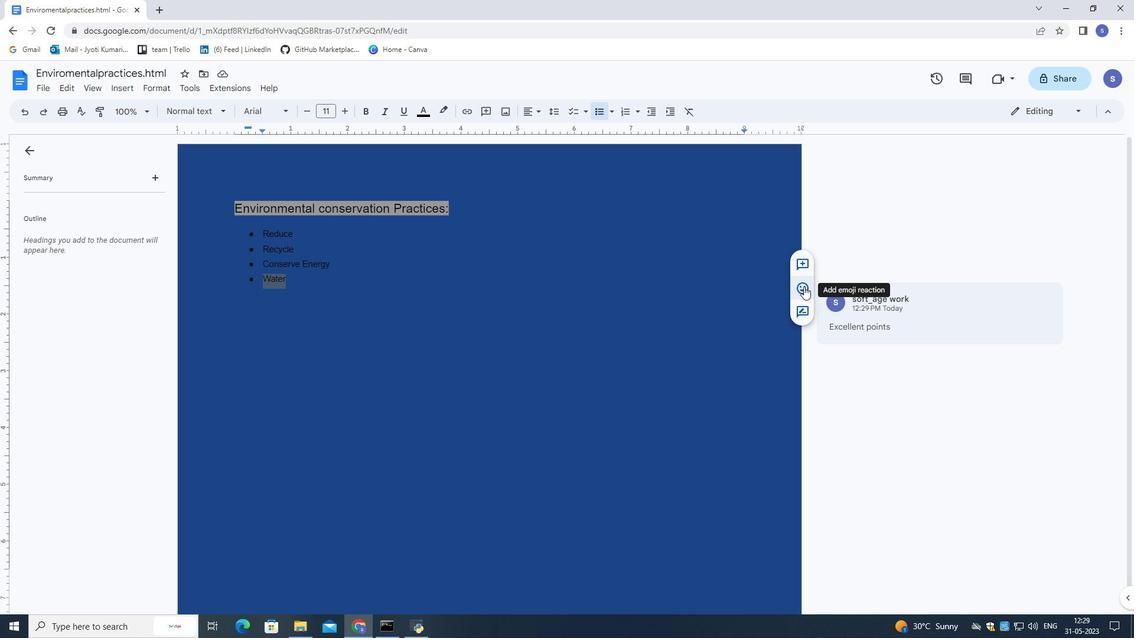 
Action: Mouse moved to (838, 375)
Screenshot: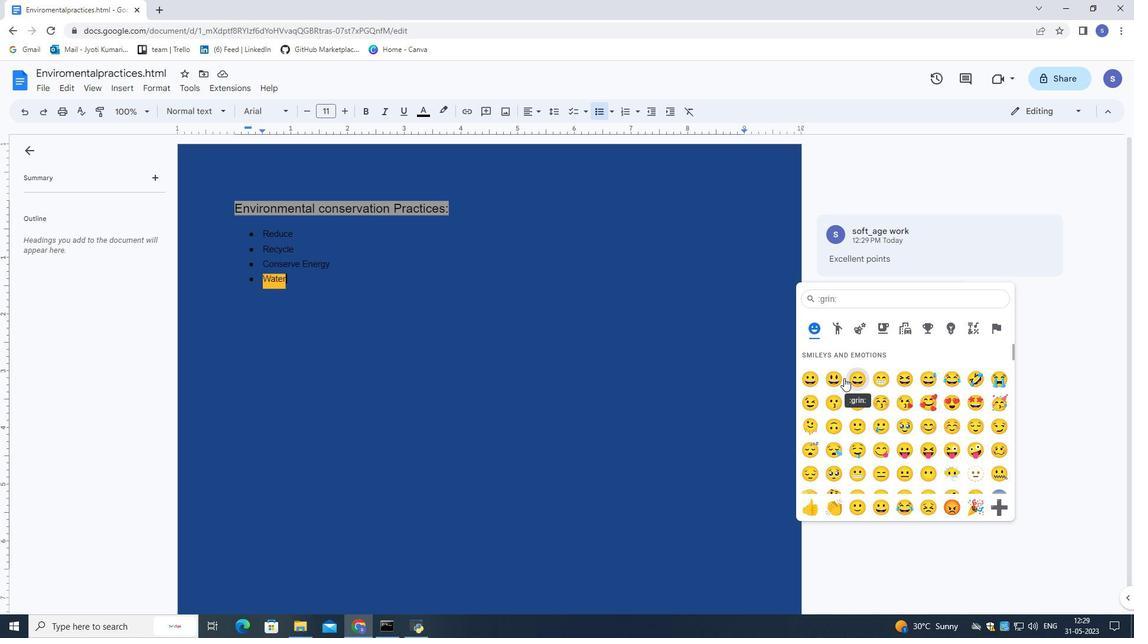 
Action: Mouse pressed left at (838, 375)
Screenshot: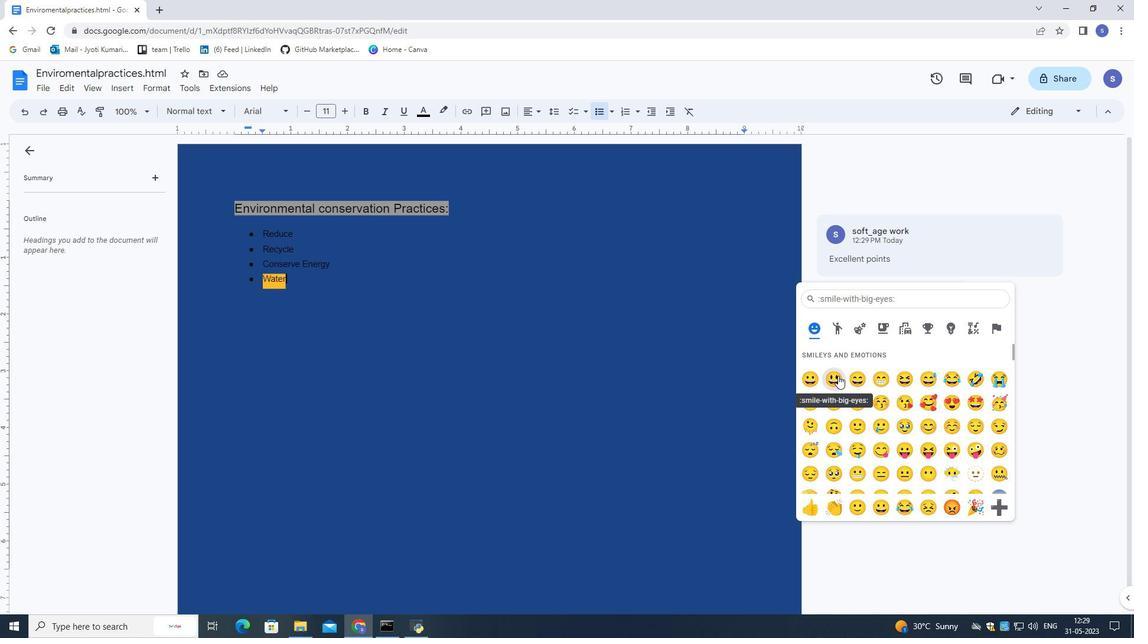 
Action: Mouse moved to (806, 358)
Screenshot: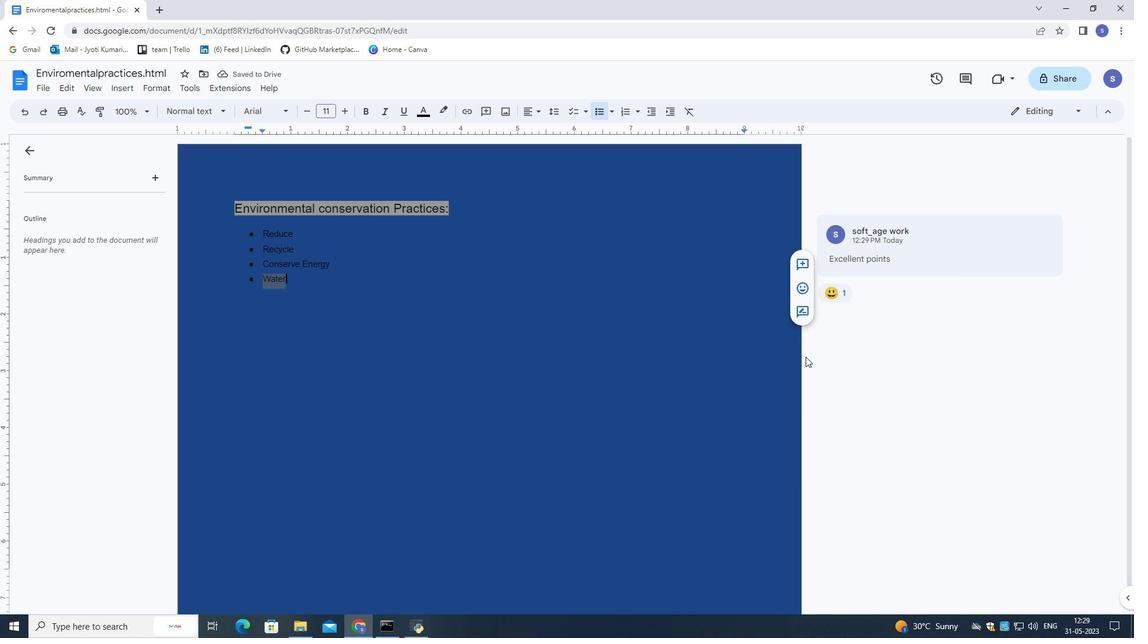 
Action: Mouse pressed left at (806, 358)
Screenshot: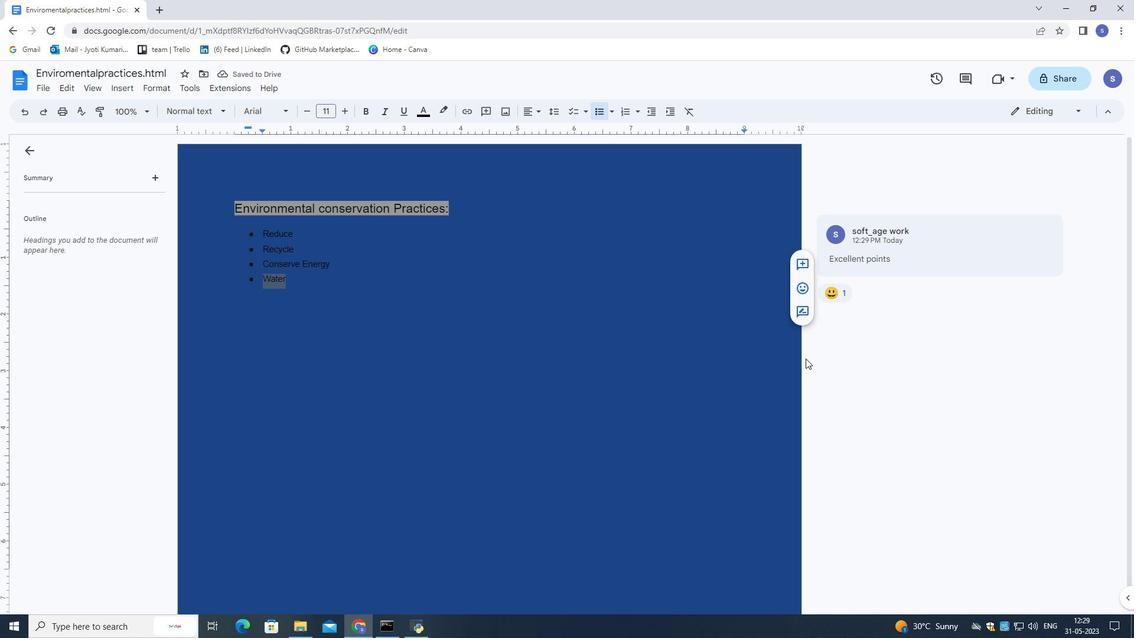
Action: Mouse moved to (336, 284)
Screenshot: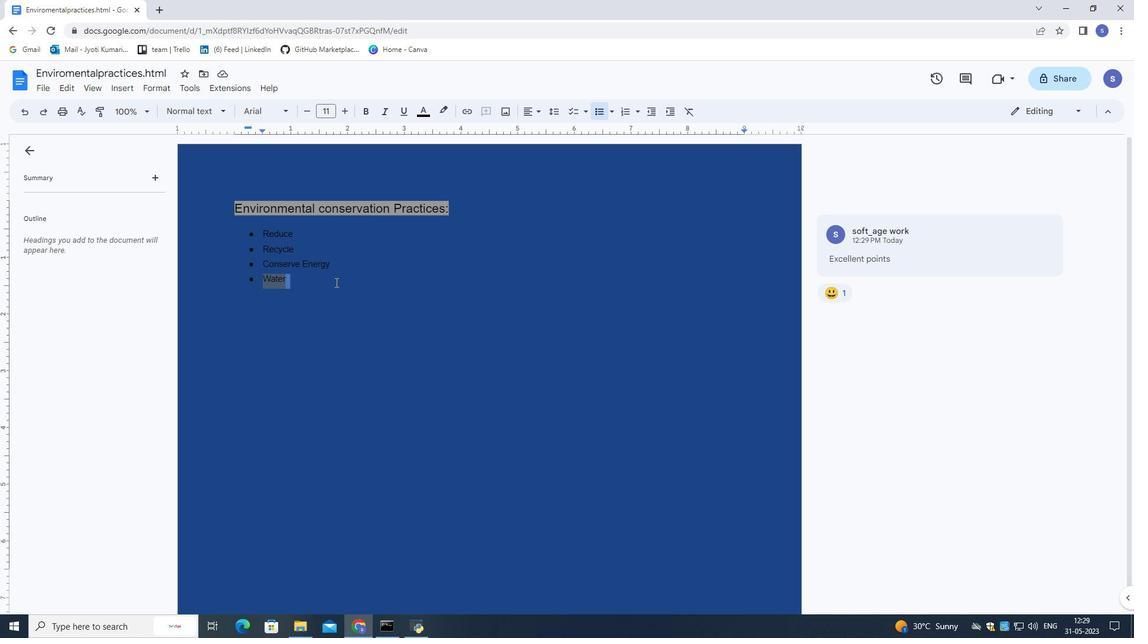 
Action: Mouse pressed left at (336, 284)
Screenshot: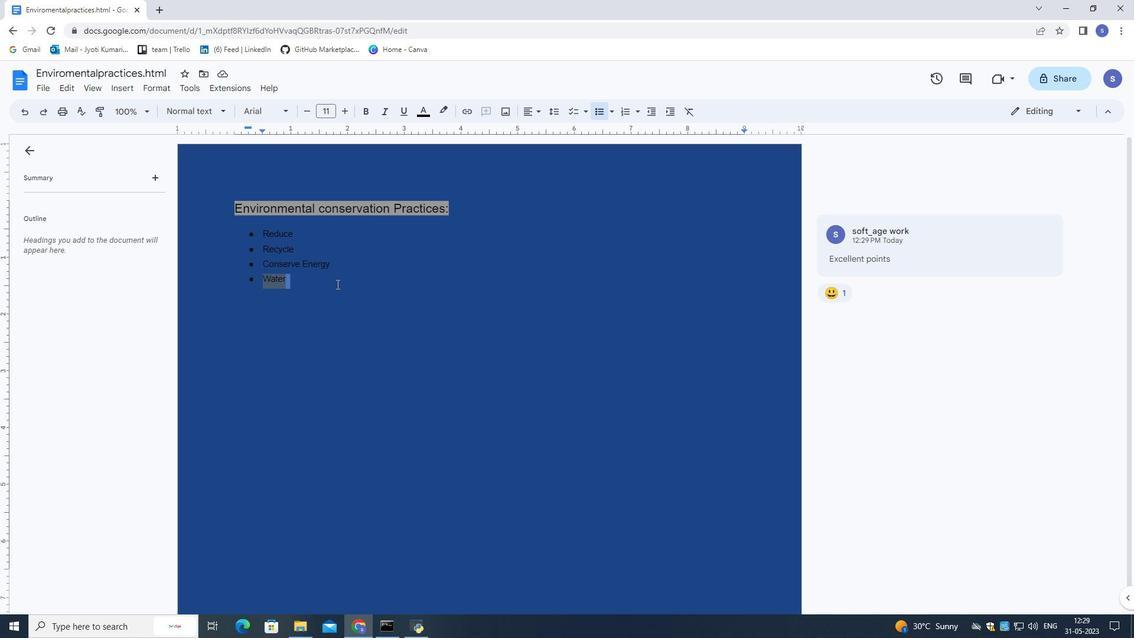 
Action: Mouse moved to (291, 277)
Screenshot: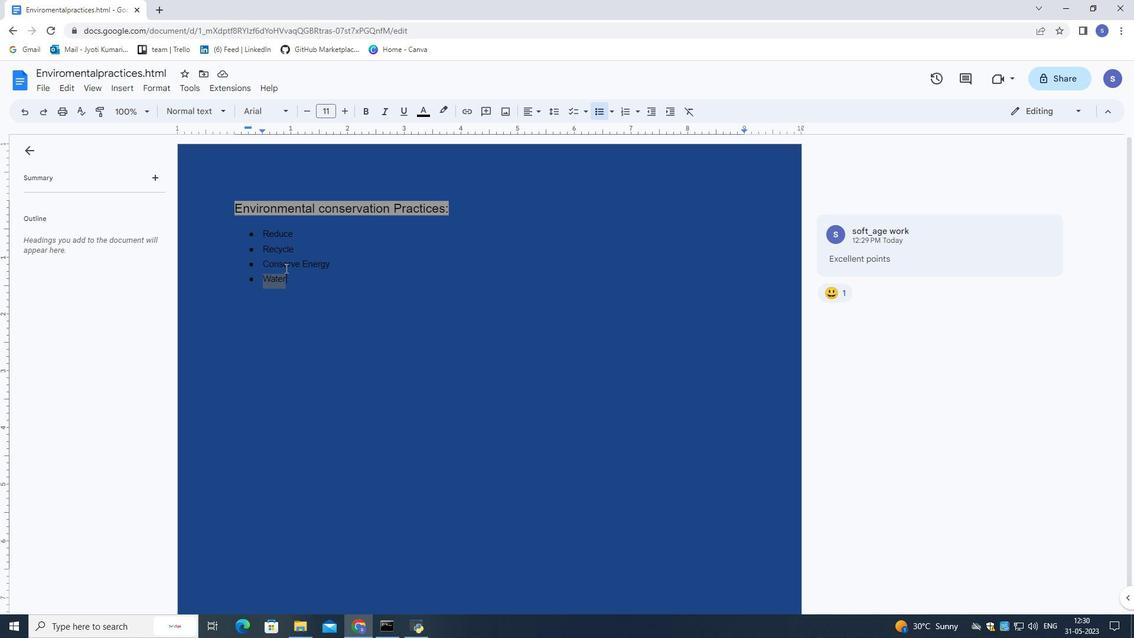 
Action: Mouse pressed left at (291, 277)
Screenshot: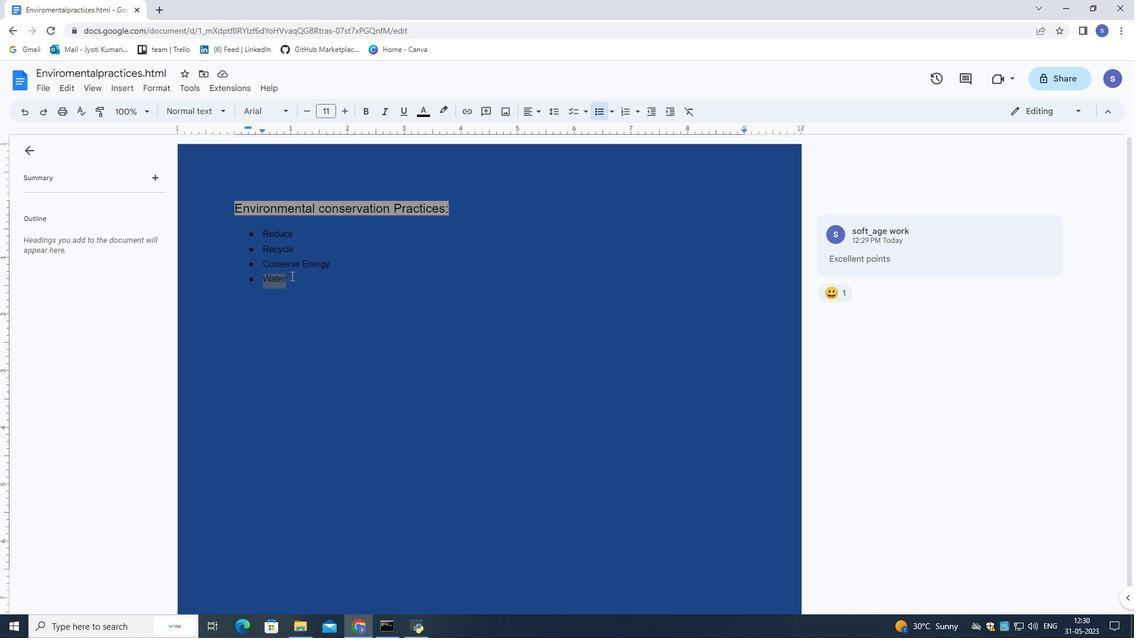 
Action: Mouse moved to (379, 330)
Screenshot: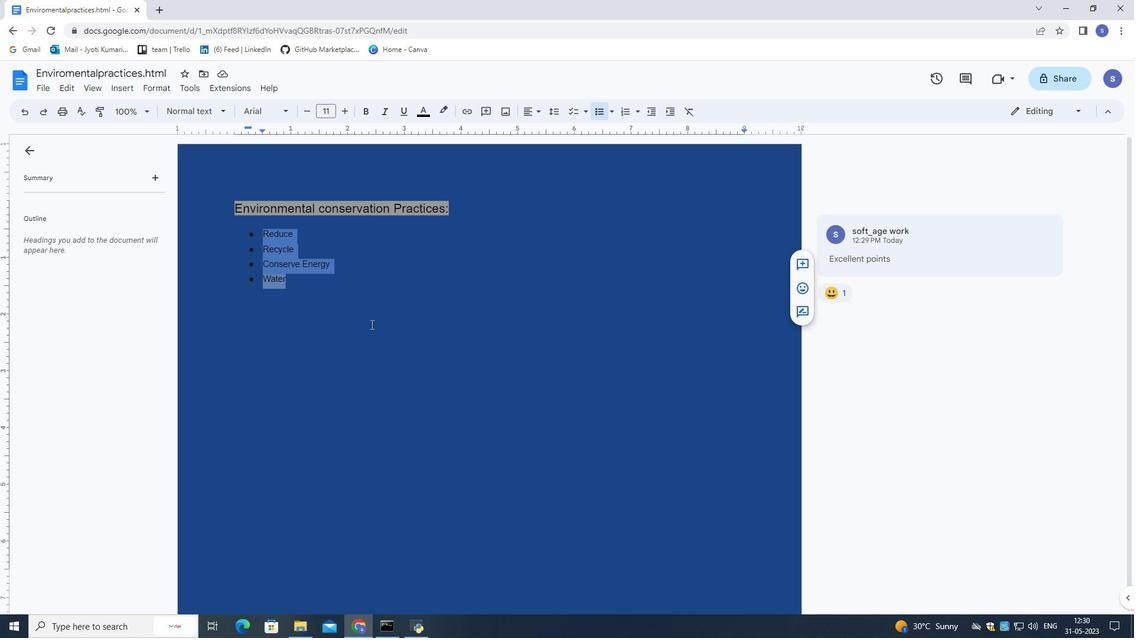 
Action: Mouse pressed left at (379, 330)
Screenshot: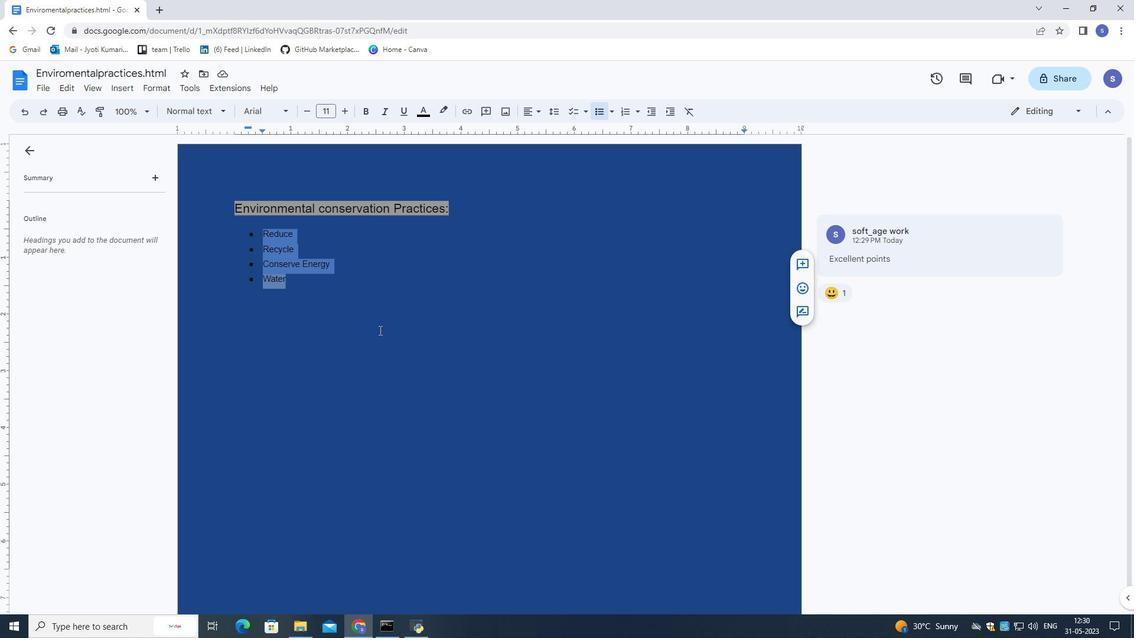 
Action: Mouse moved to (431, 275)
Screenshot: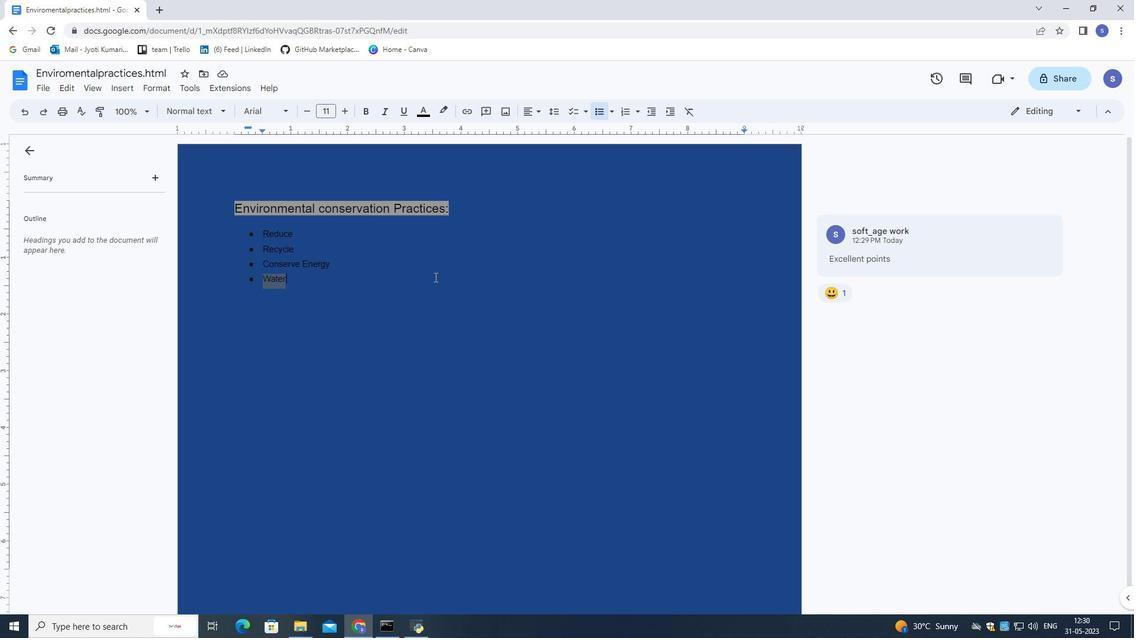 
